 Task: Open Card Project Stakeholder Management in Board Branding Strategy to Workspace Human Resources Information Systems and add a team member Softage.1@softage.net, a label Red, a checklist Demand Planning, an attachment from your onedrive, a color Red and finally, add a card description 'Create and send out employee satisfaction survey on performance feedback and recognition' and a comment 'This task presents an opportunity to showcase our problem-solving and critical thinking skills, finding solutions to complex challenges.'. Add a start date 'Jan 01, 1900' with a due date 'Jan 08, 1900'
Action: Mouse moved to (336, 189)
Screenshot: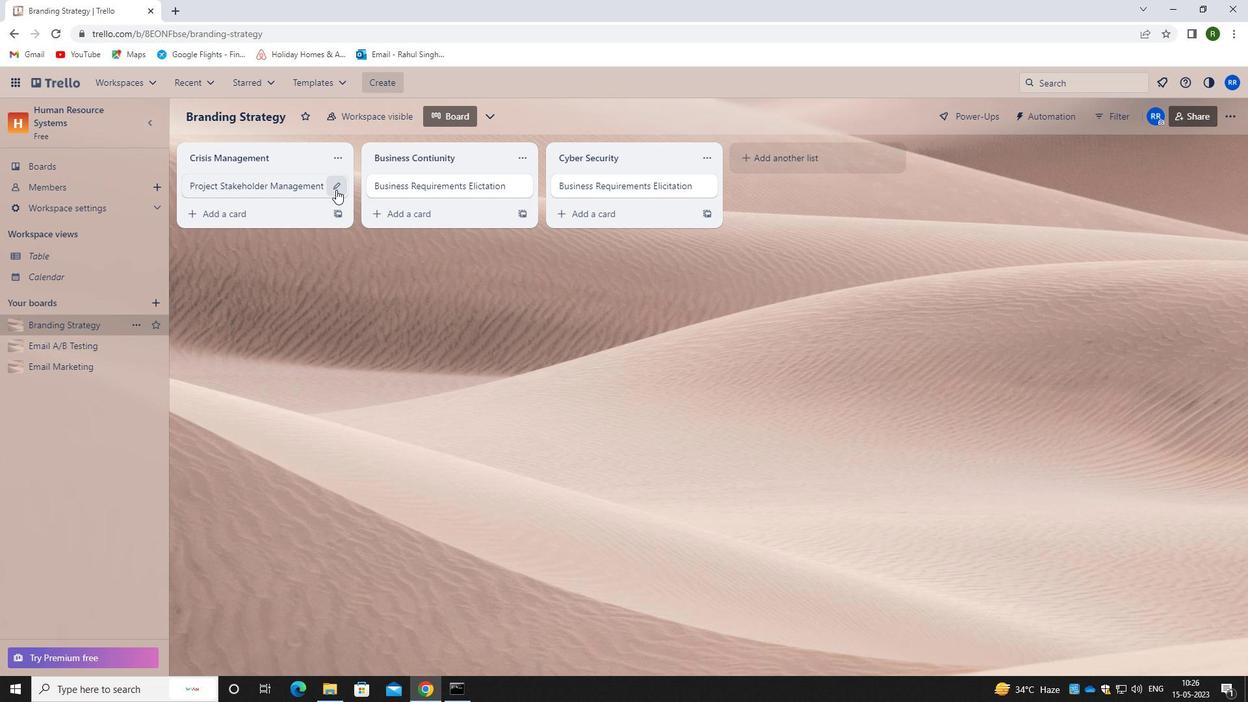 
Action: Mouse pressed left at (336, 189)
Screenshot: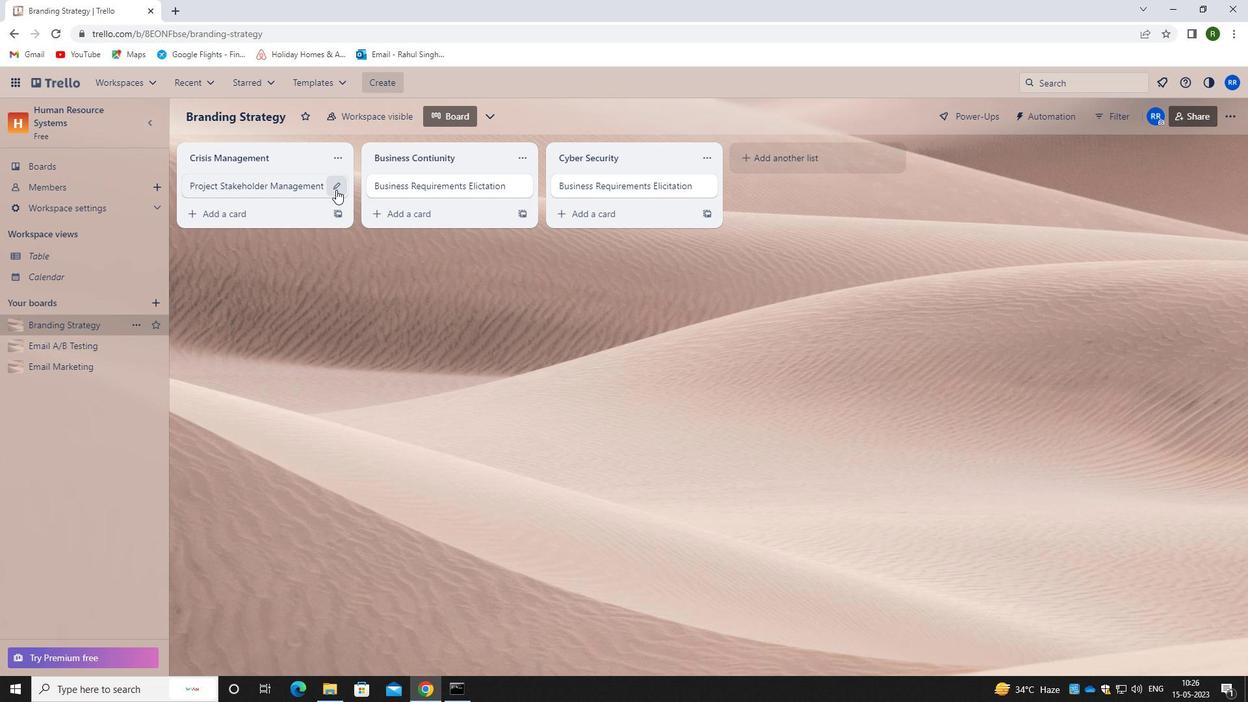 
Action: Mouse moved to (396, 186)
Screenshot: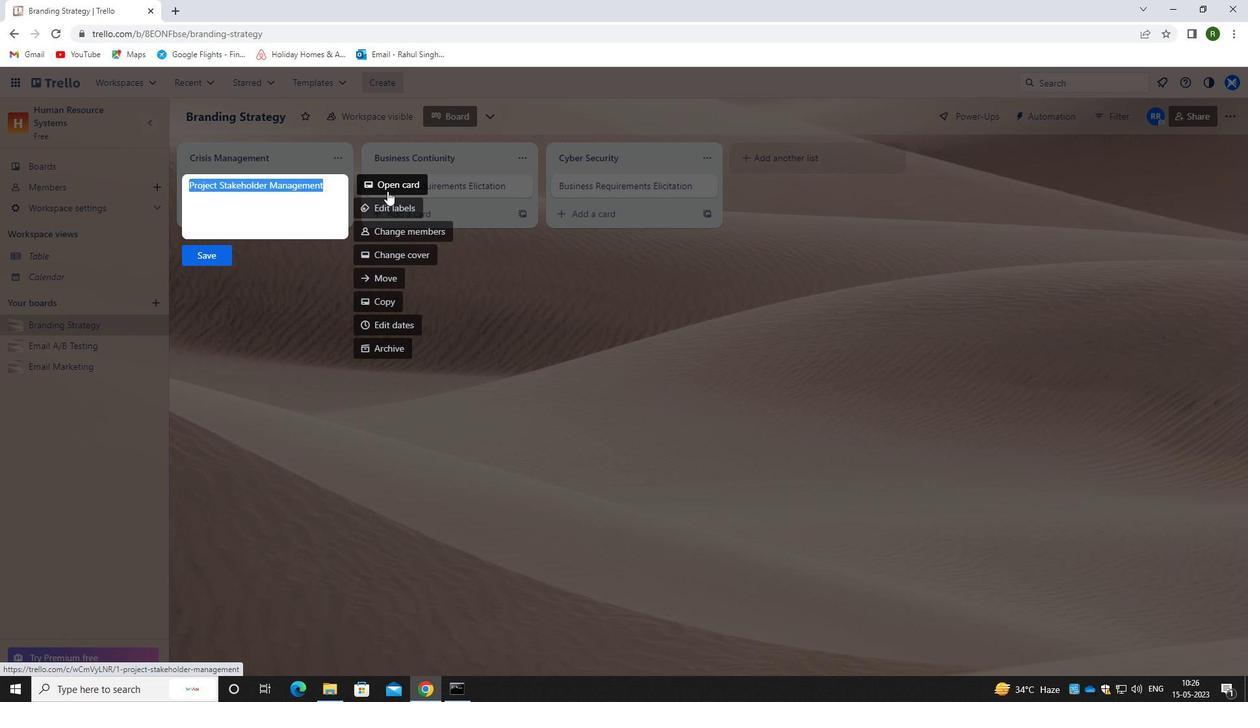 
Action: Mouse pressed left at (396, 186)
Screenshot: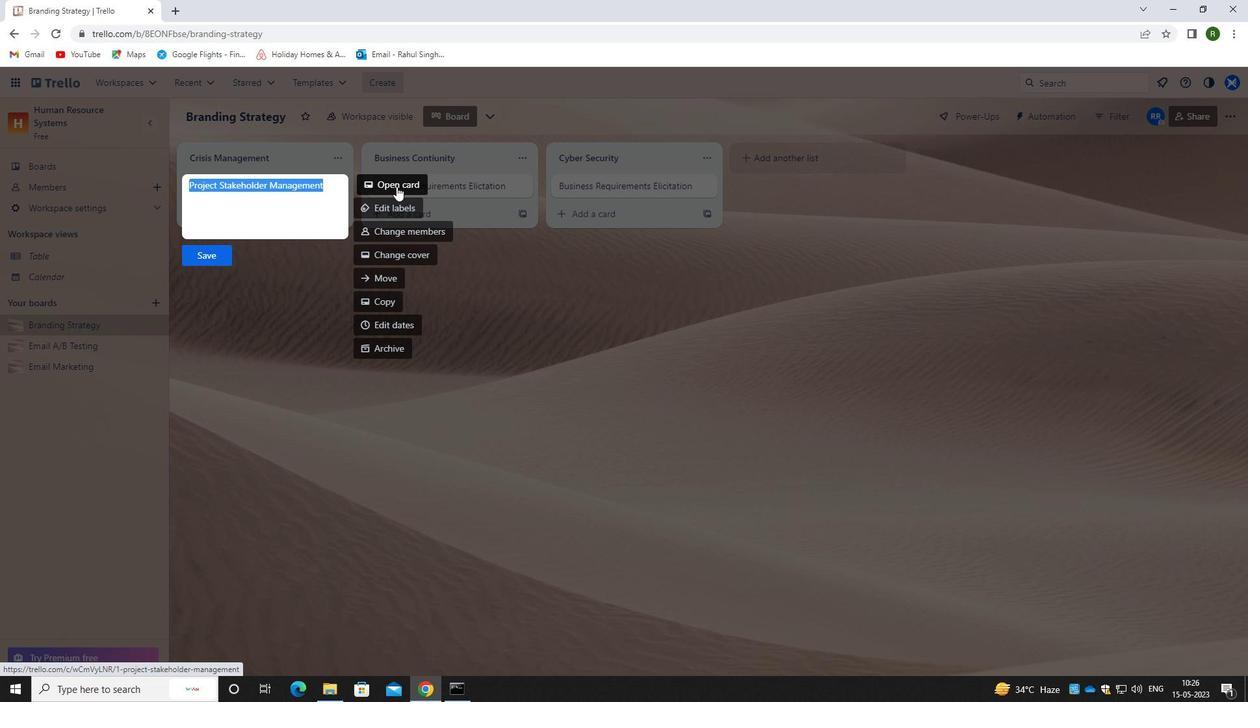 
Action: Mouse moved to (795, 180)
Screenshot: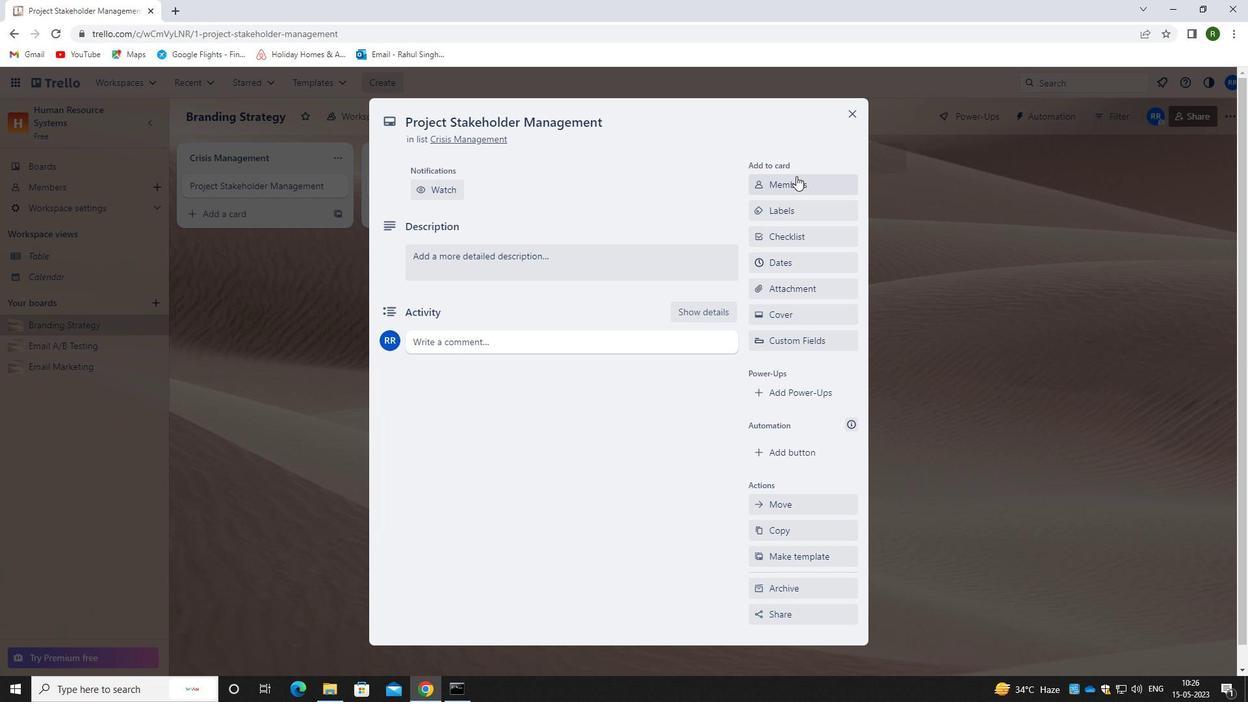 
Action: Mouse pressed left at (795, 180)
Screenshot: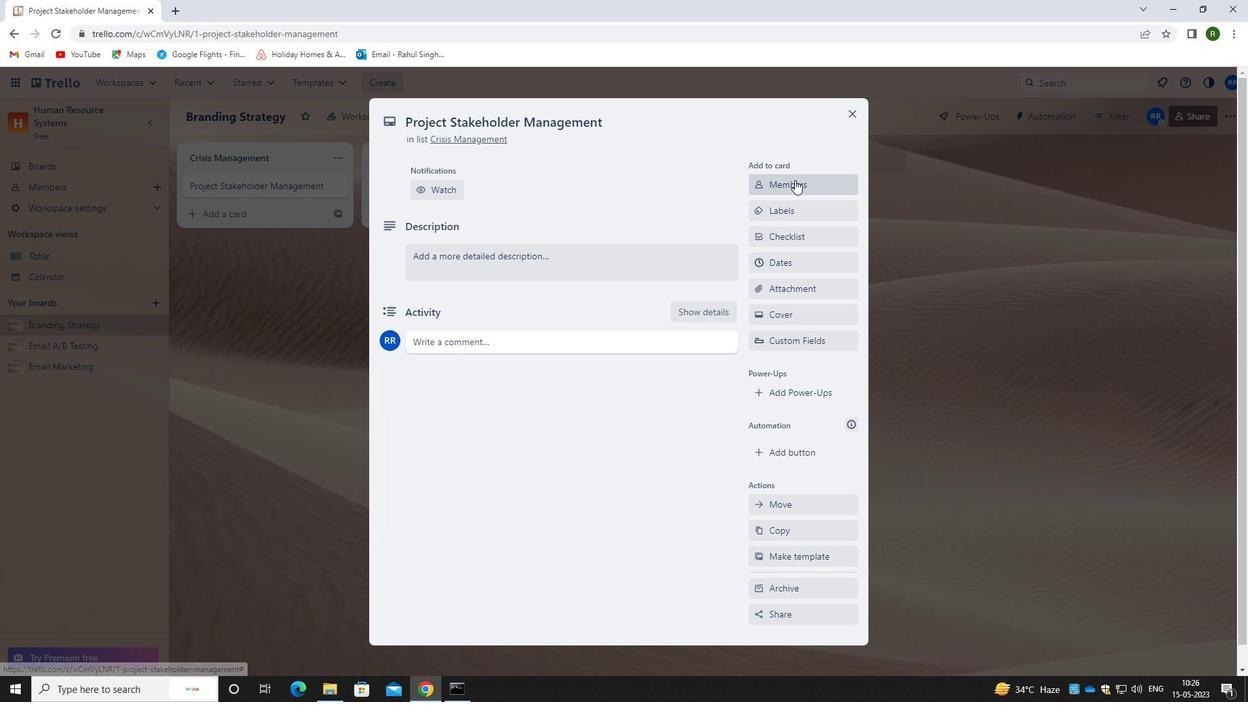 
Action: Mouse moved to (789, 237)
Screenshot: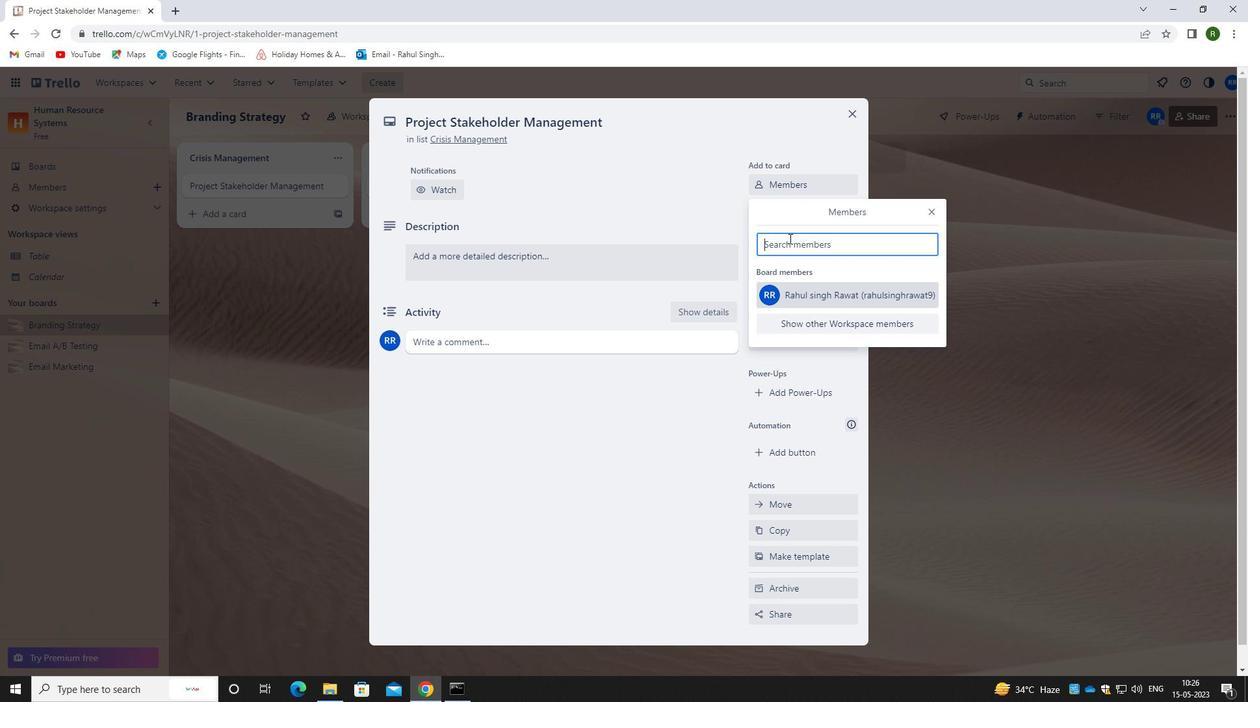 
Action: Key pressed <Key.caps_lock>s<Key.caps_lock>oftaage.1<Key.shift>@SOFTAGE.NET
Screenshot: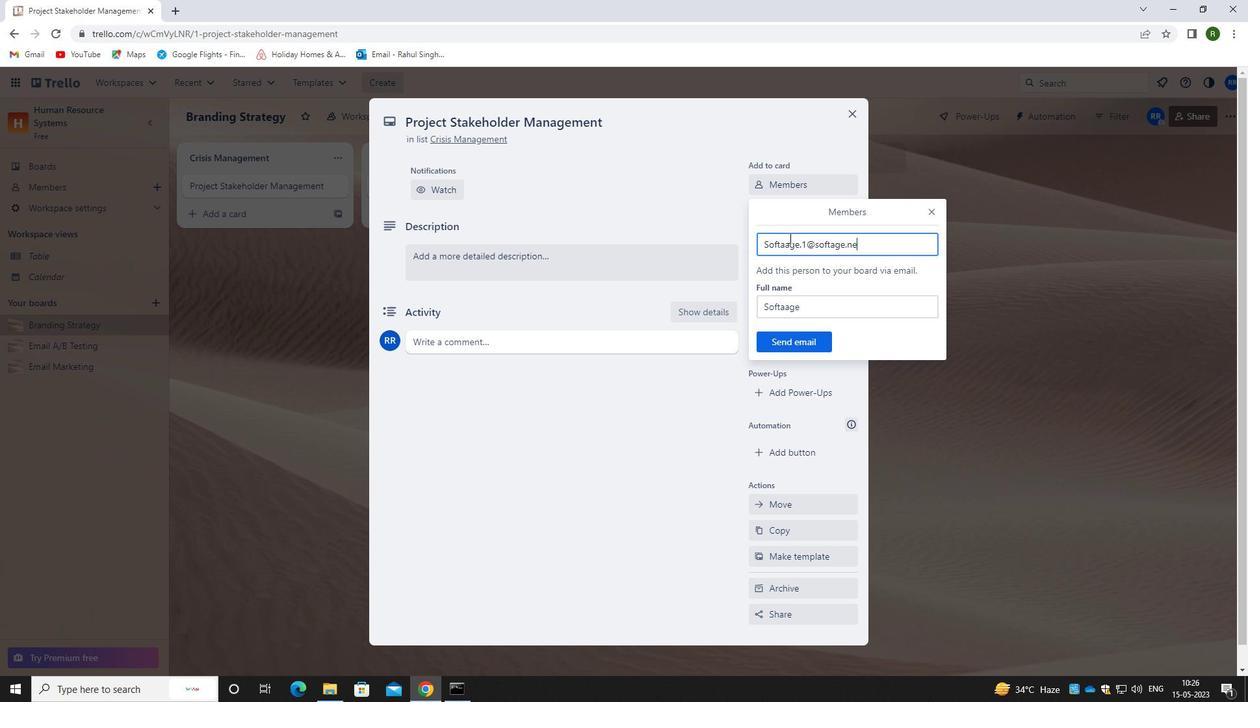 
Action: Mouse moved to (791, 345)
Screenshot: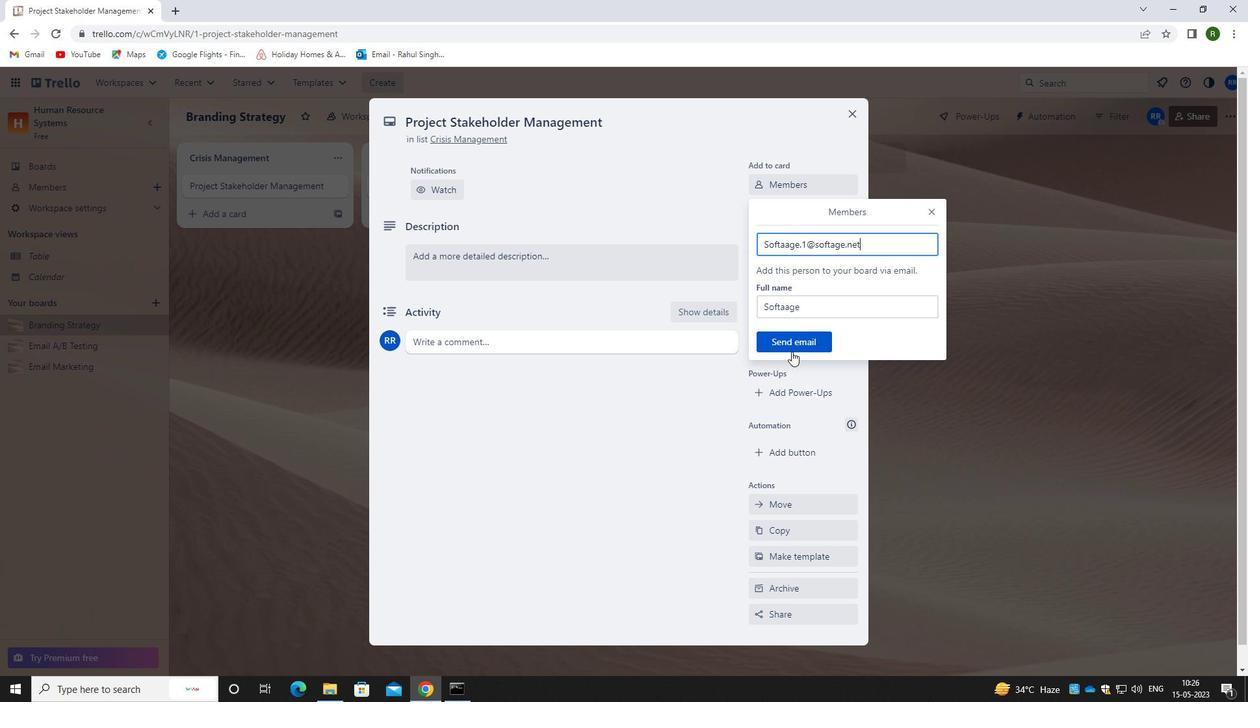 
Action: Mouse pressed left at (791, 345)
Screenshot: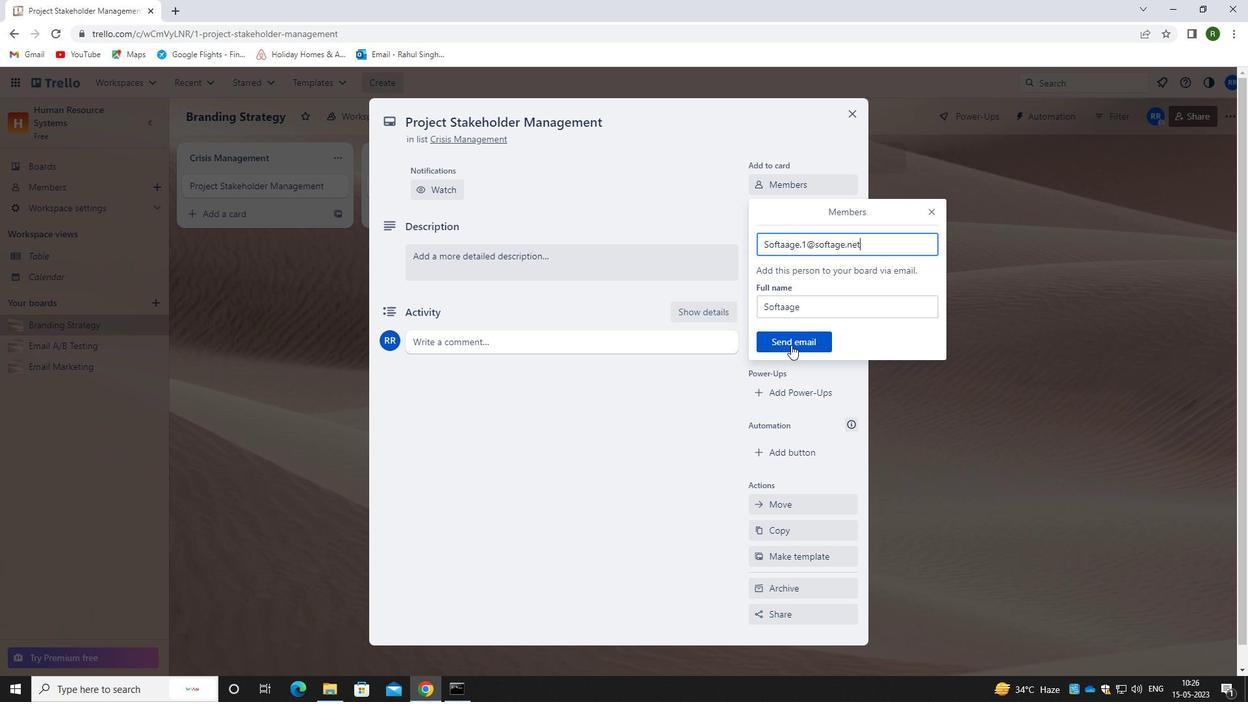 
Action: Mouse moved to (808, 251)
Screenshot: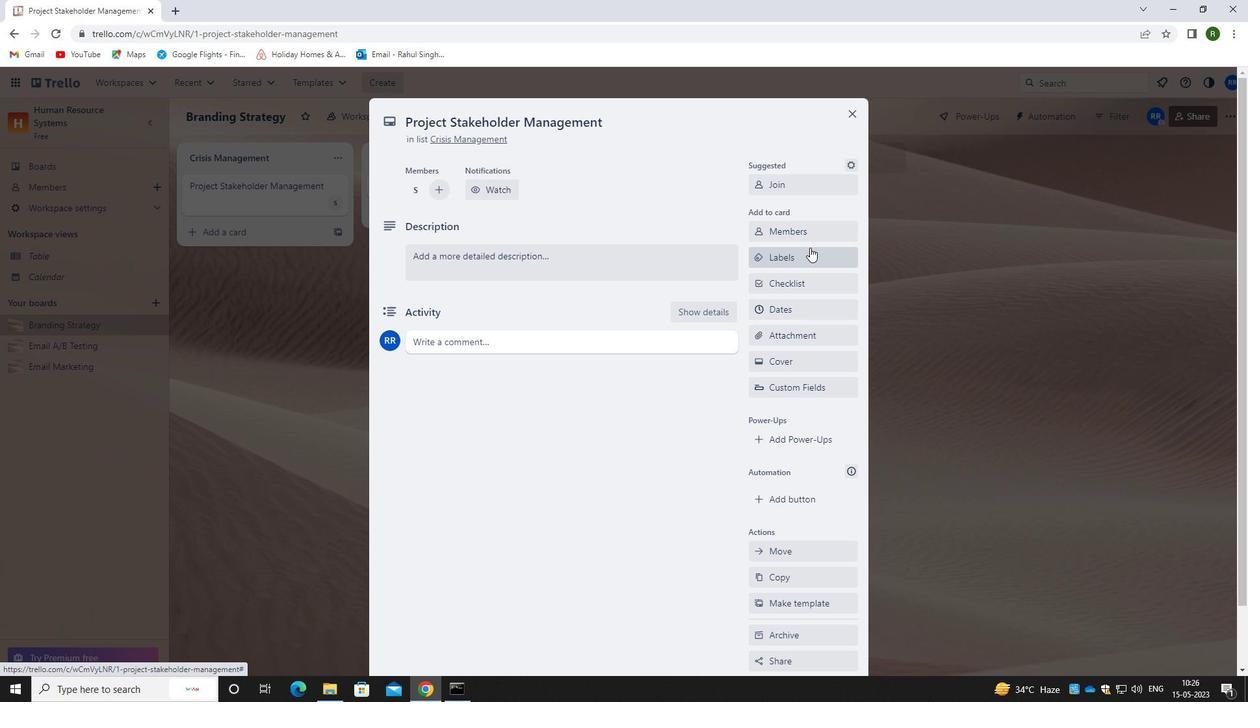 
Action: Mouse pressed left at (808, 251)
Screenshot: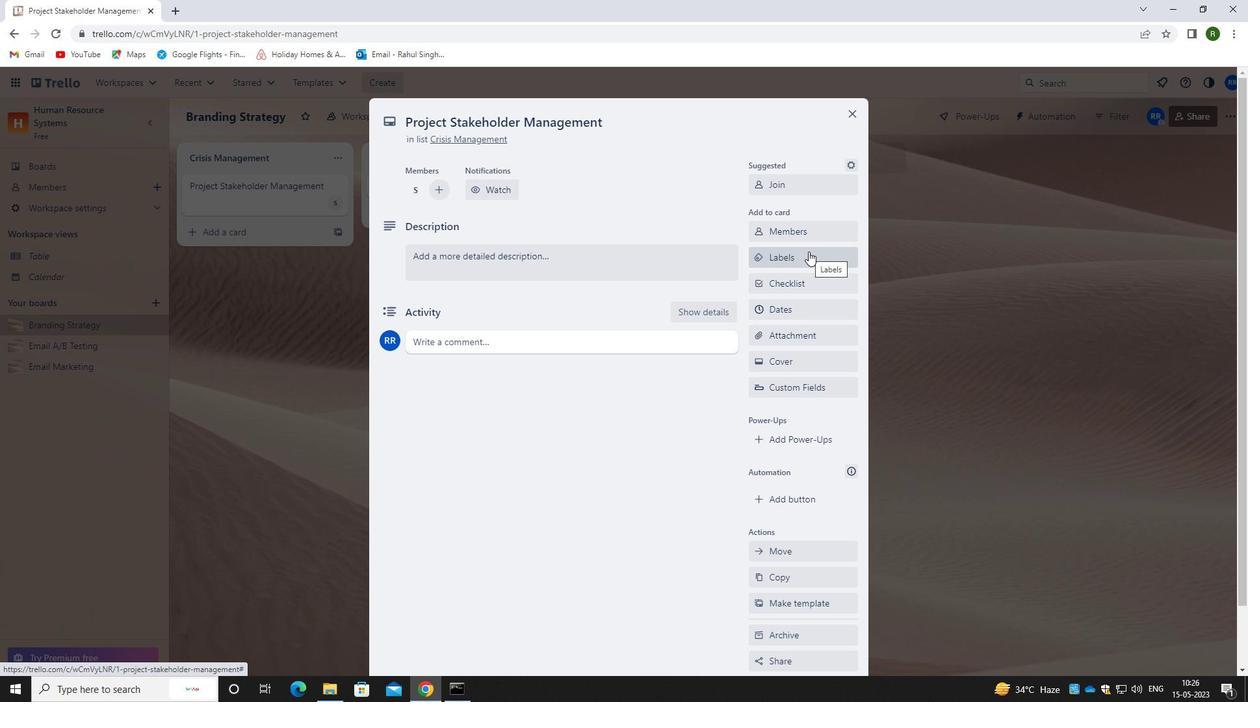 
Action: Mouse moved to (807, 339)
Screenshot: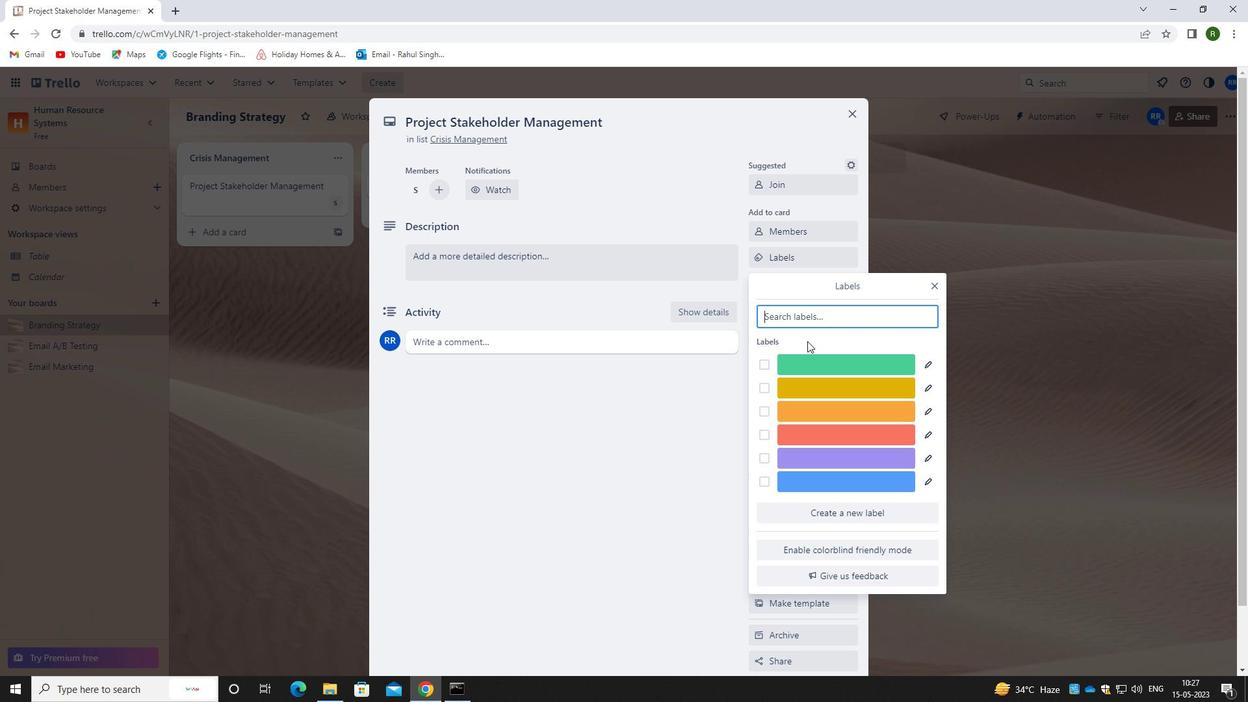 
Action: Key pressed RED
Screenshot: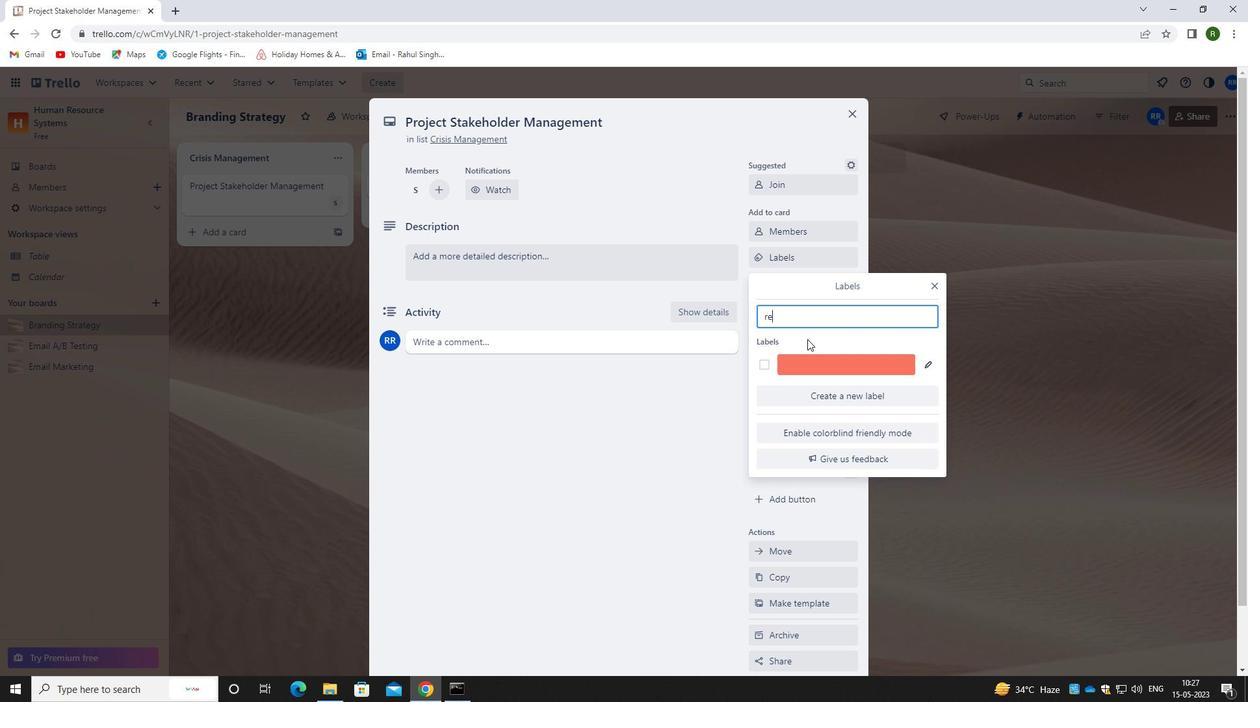 
Action: Mouse moved to (765, 363)
Screenshot: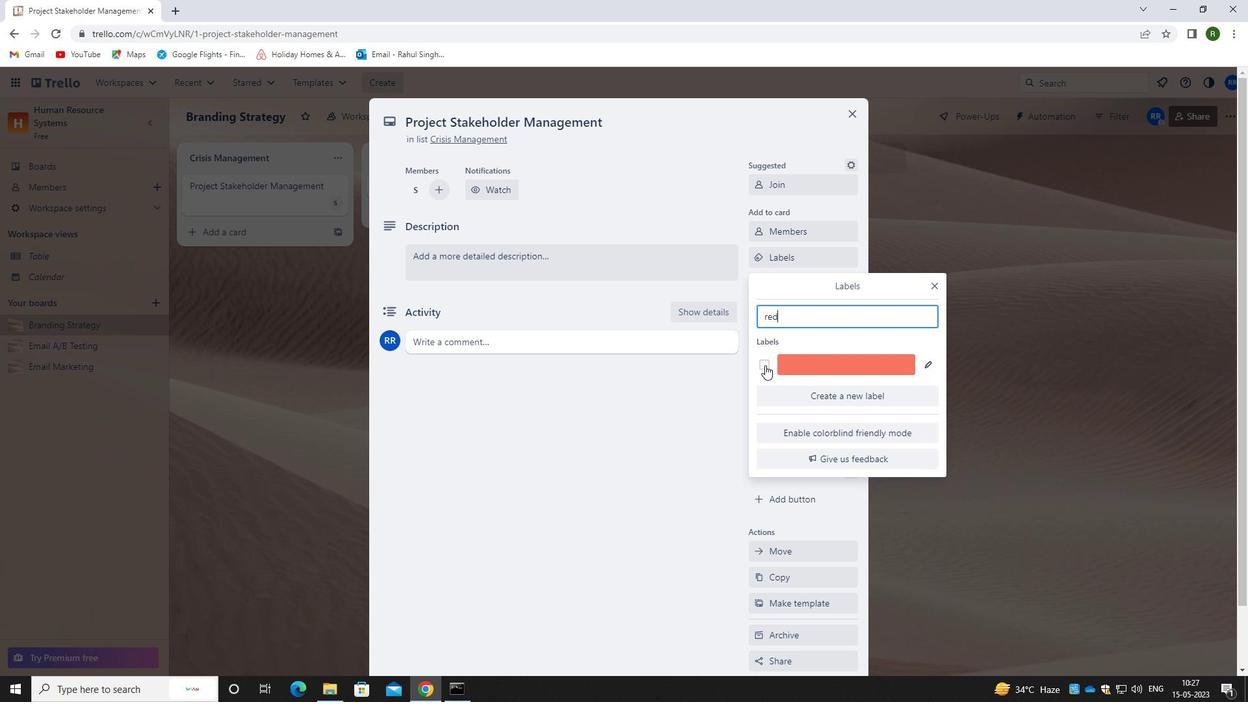 
Action: Mouse pressed left at (765, 363)
Screenshot: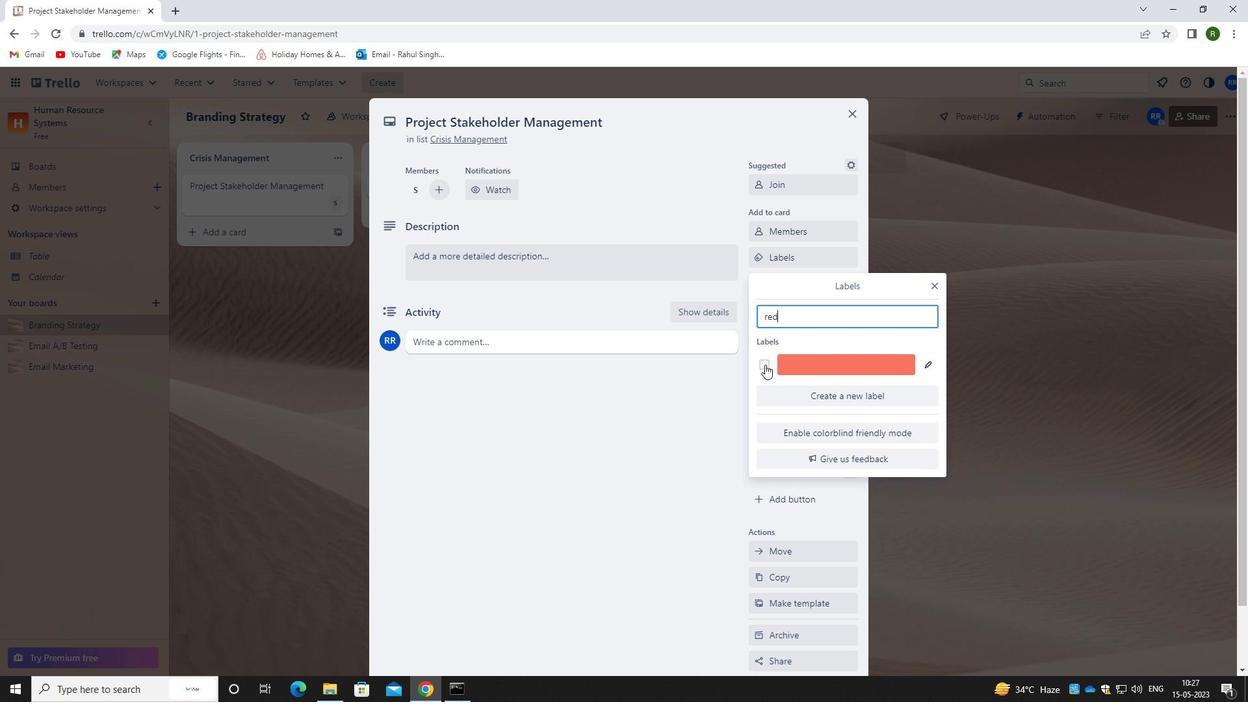 
Action: Mouse moved to (624, 446)
Screenshot: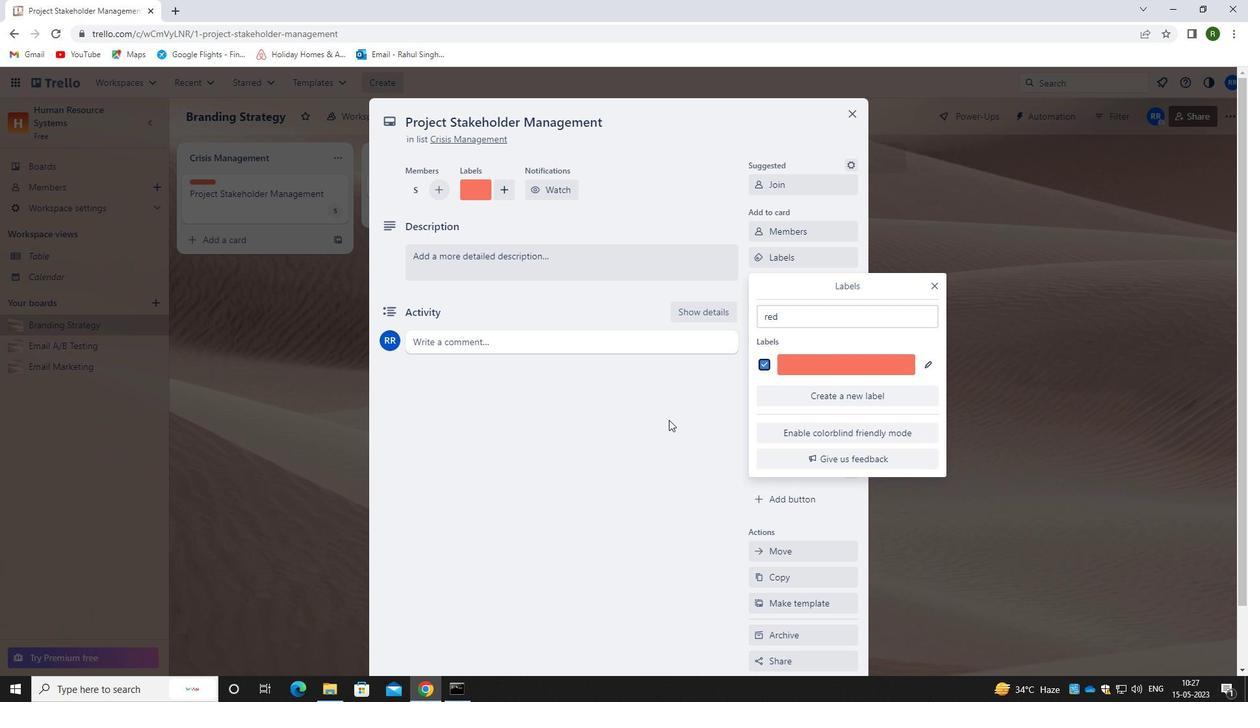 
Action: Mouse pressed left at (624, 446)
Screenshot: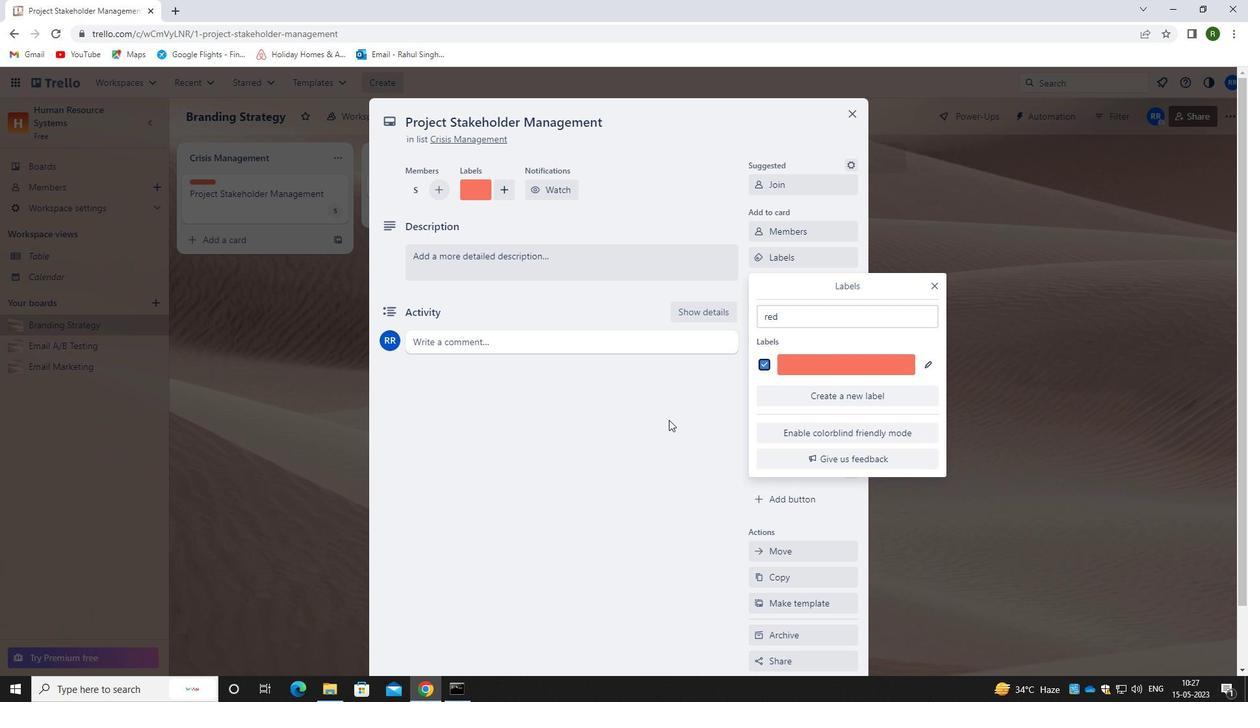 
Action: Mouse moved to (804, 284)
Screenshot: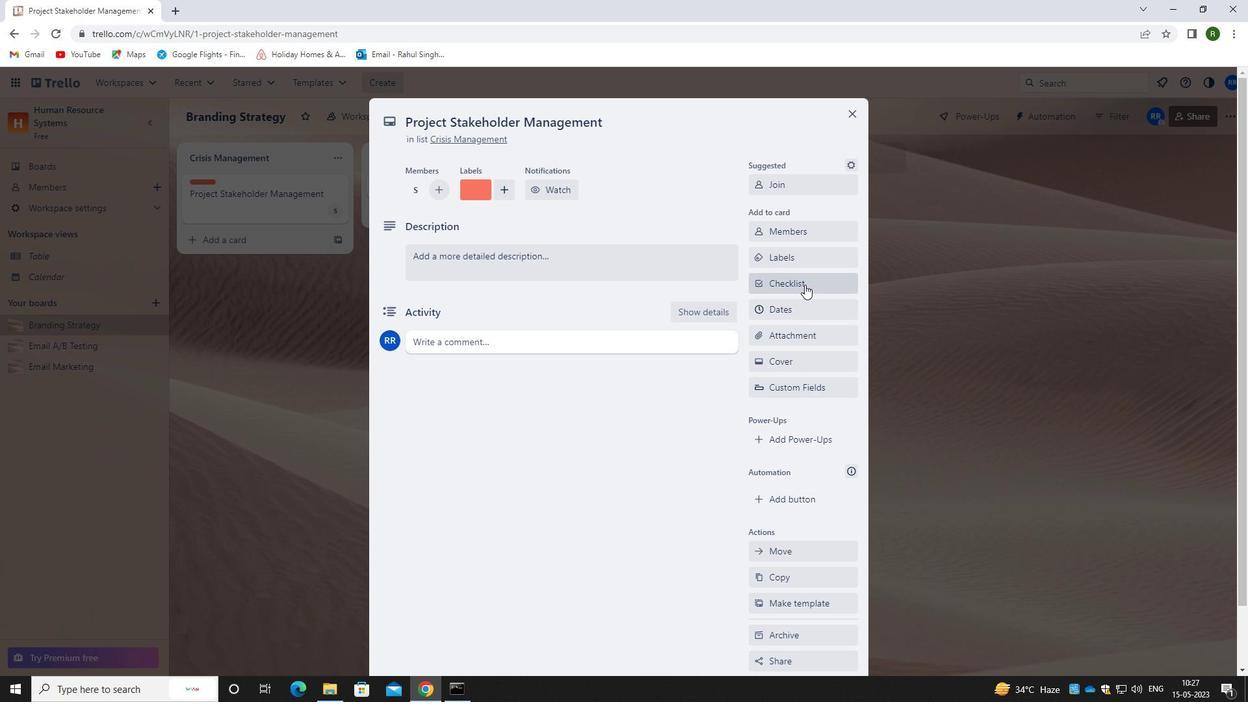 
Action: Mouse pressed left at (804, 284)
Screenshot: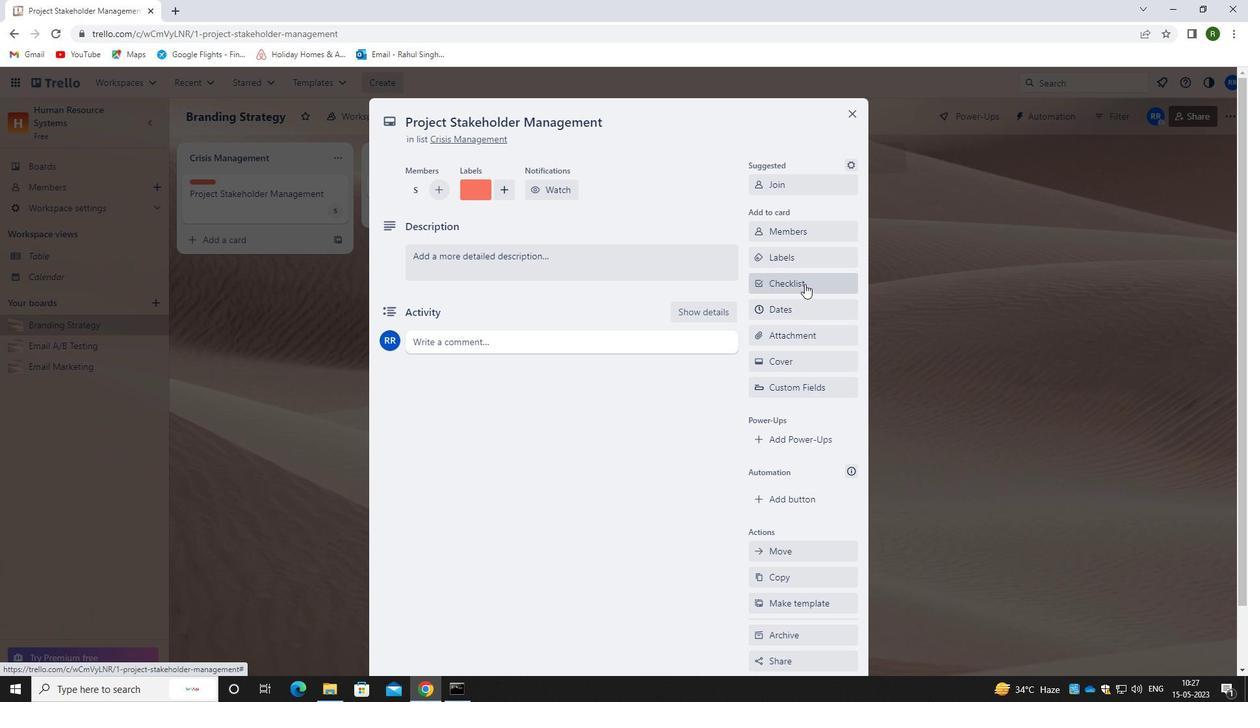 
Action: Mouse moved to (836, 357)
Screenshot: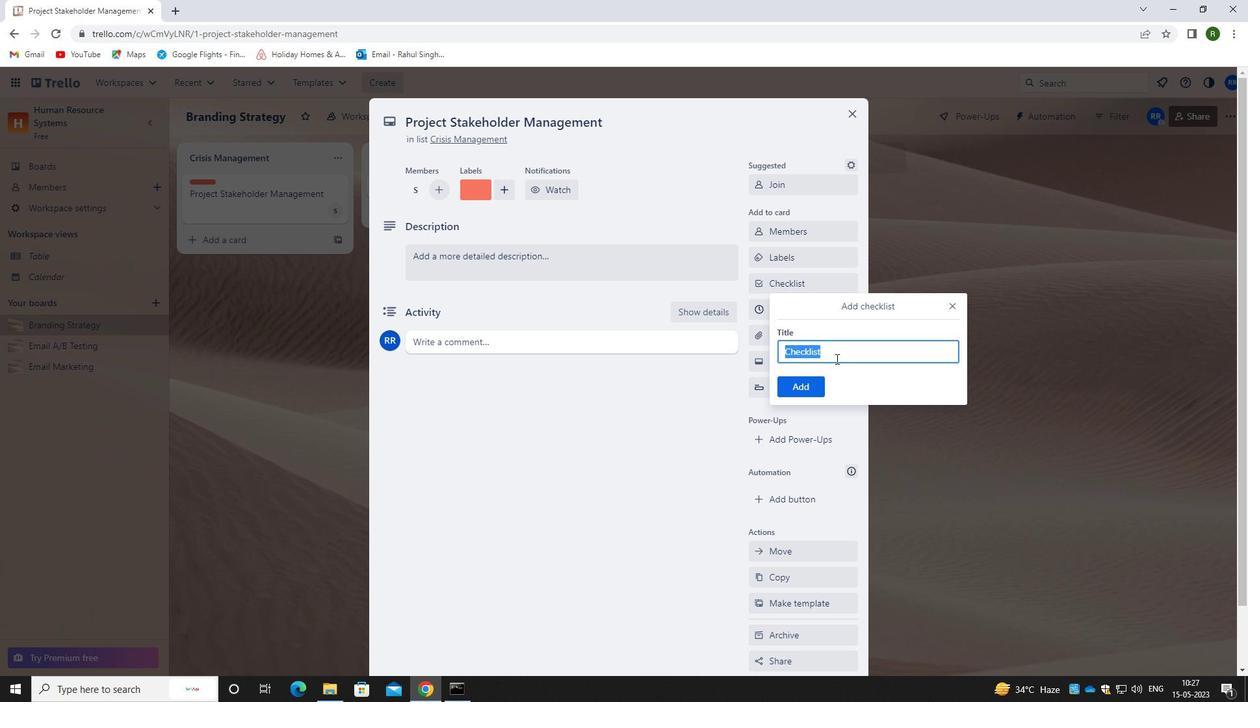 
Action: Key pressed <Key.shift>DEMAND<Key.space><Key.shift>PLANNINF
Screenshot: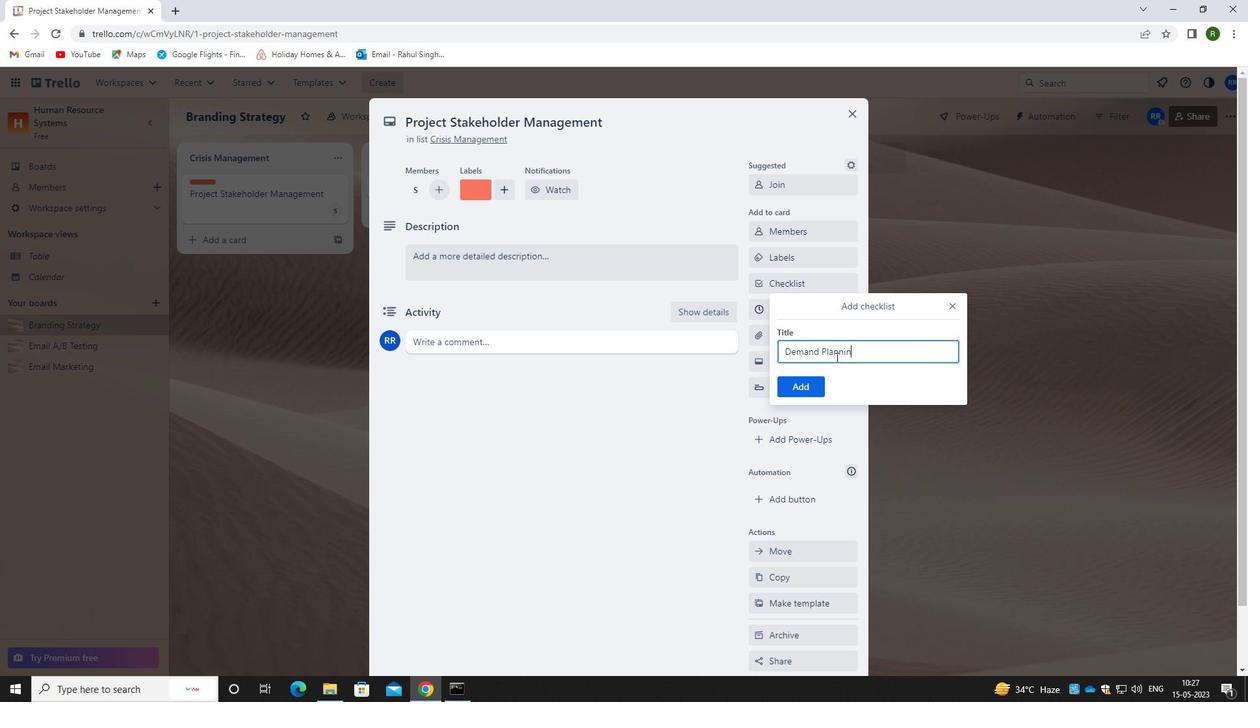 
Action: Mouse moved to (836, 354)
Screenshot: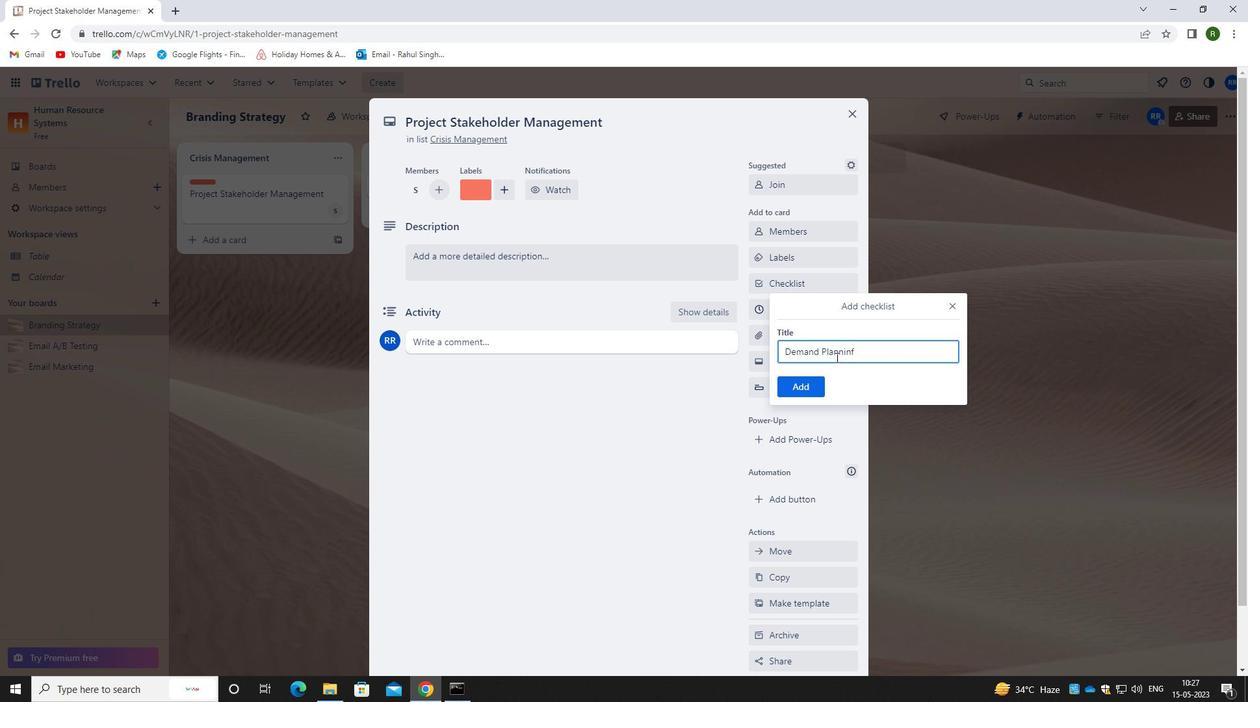 
Action: Key pressed <Key.backspace>
Screenshot: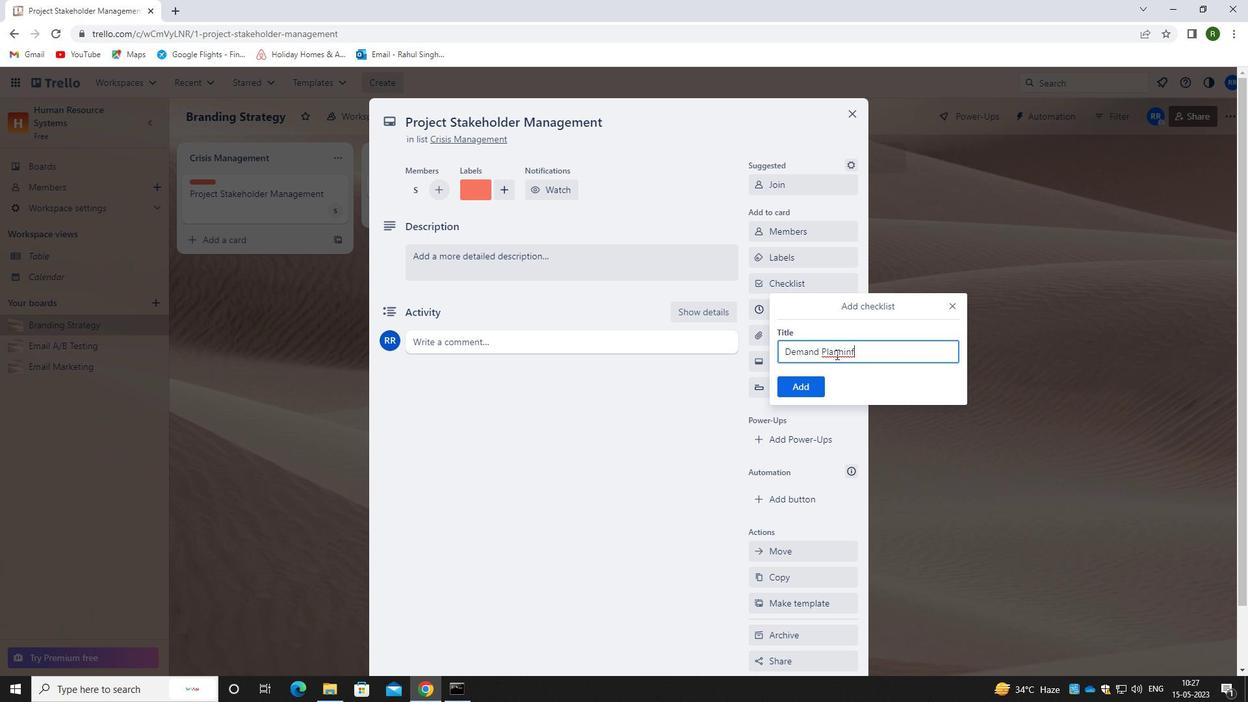 
Action: Mouse moved to (836, 353)
Screenshot: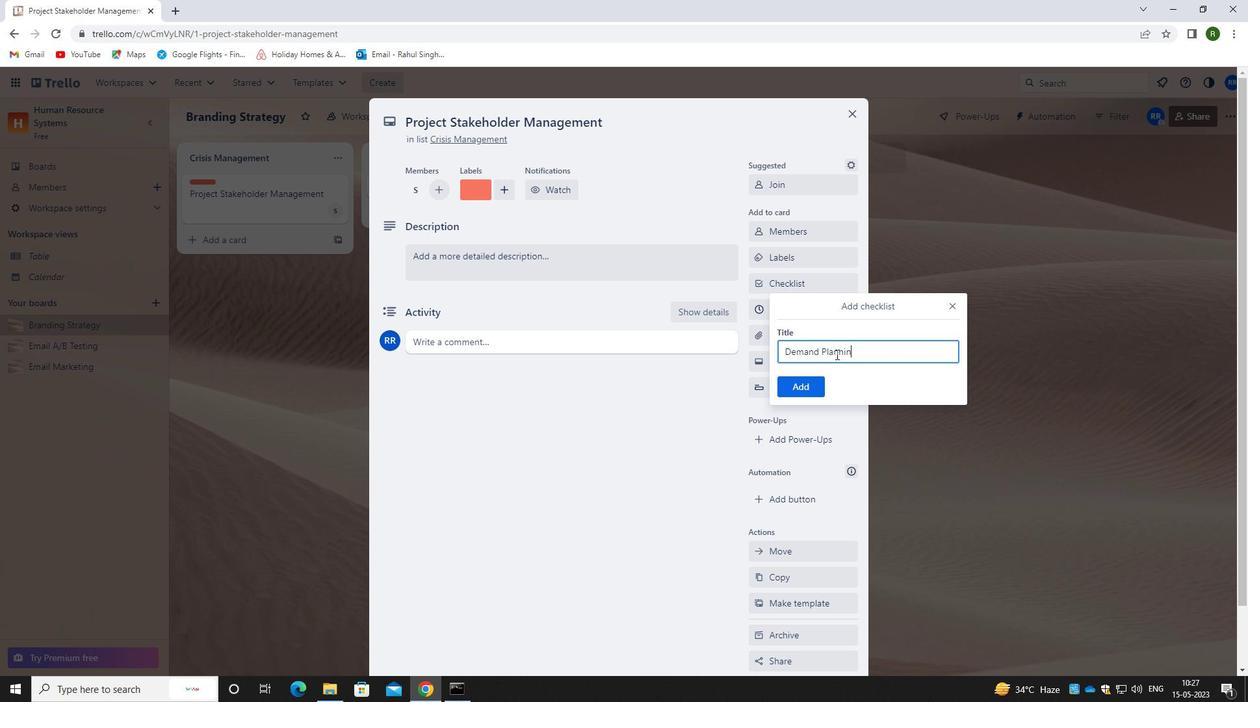 
Action: Key pressed G
Screenshot: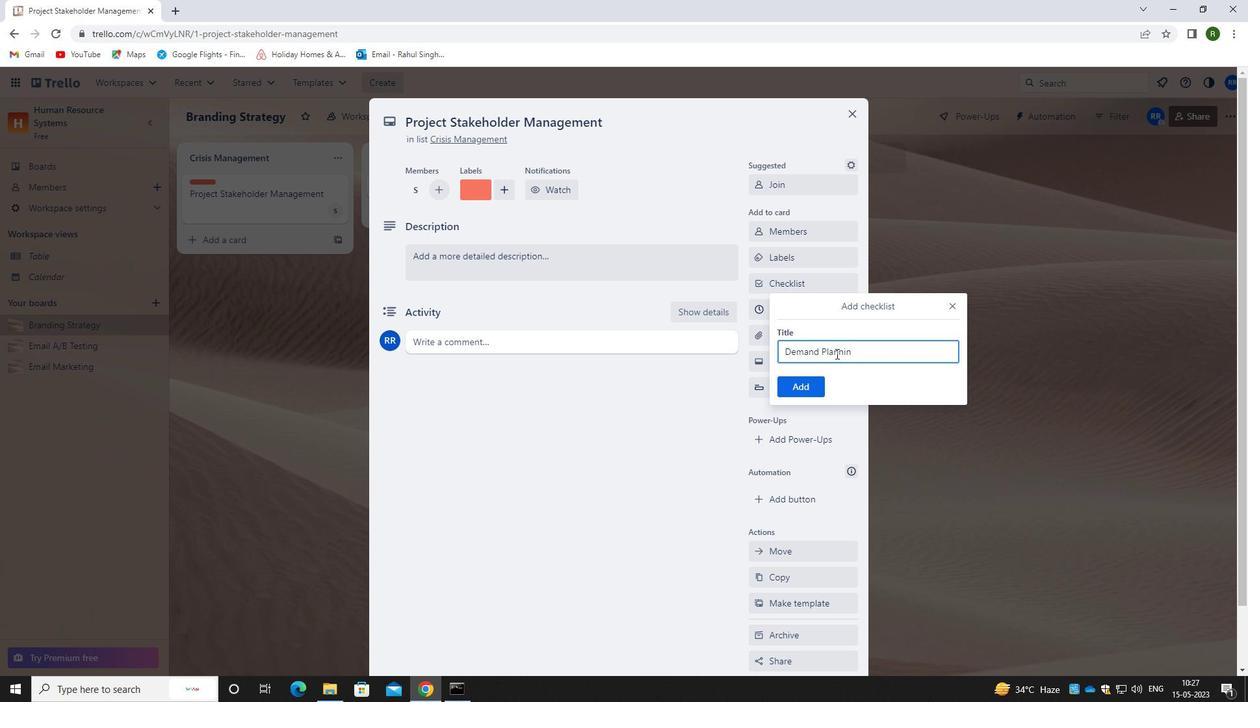 
Action: Mouse moved to (808, 388)
Screenshot: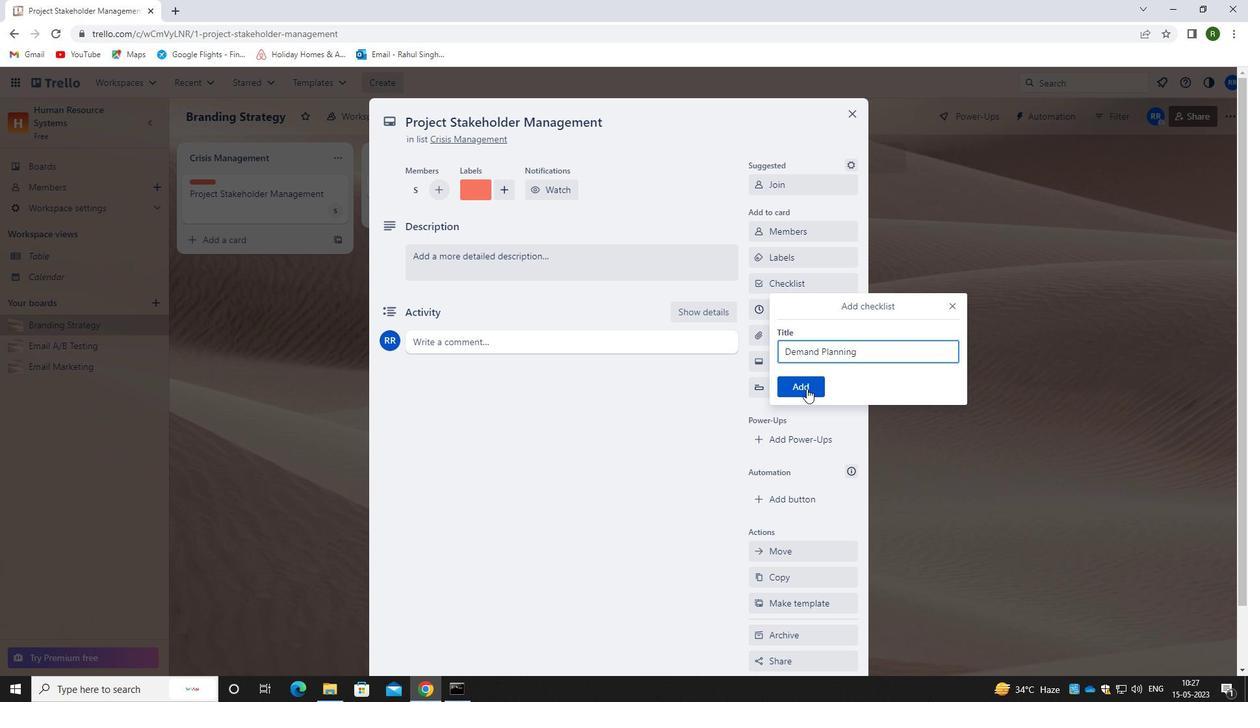 
Action: Mouse pressed left at (808, 388)
Screenshot: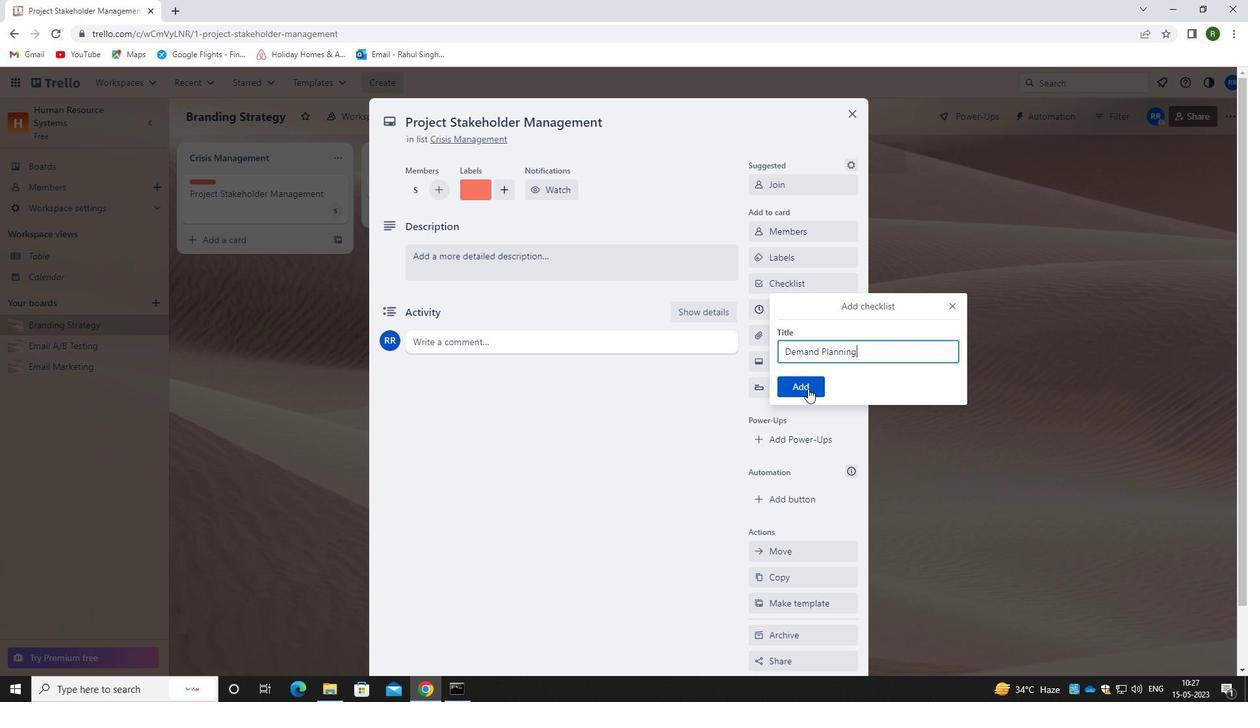 
Action: Mouse moved to (799, 334)
Screenshot: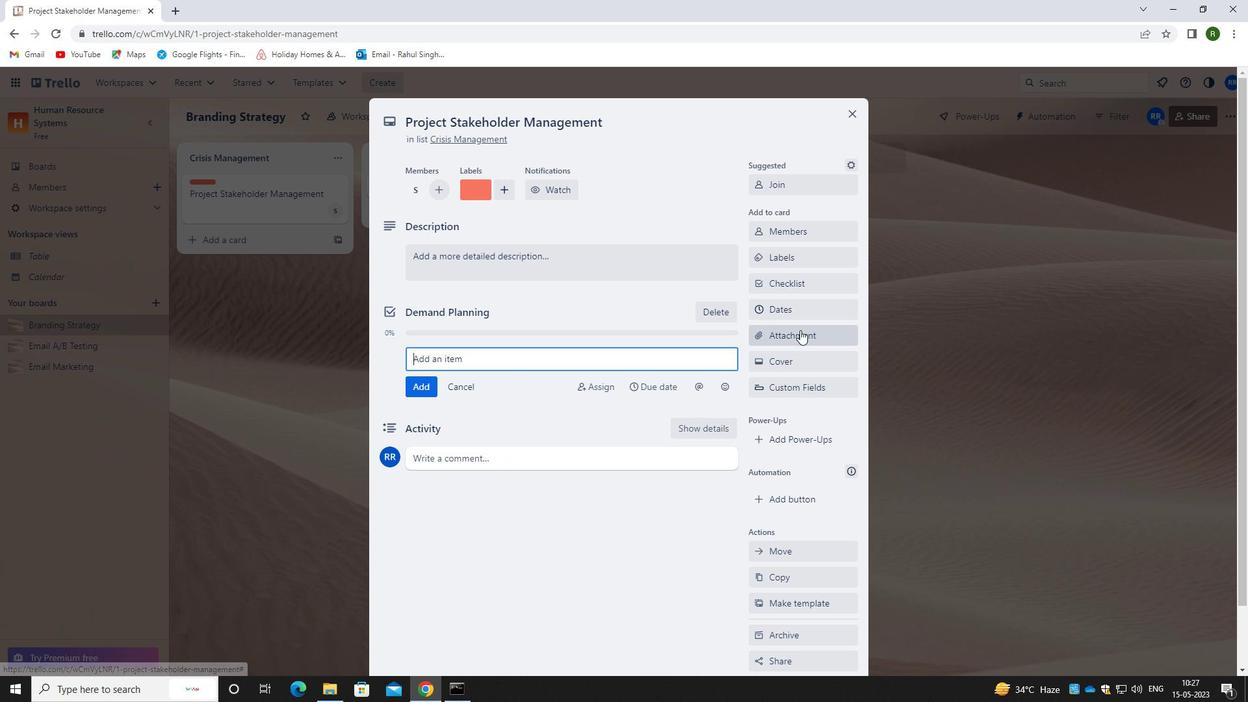 
Action: Mouse pressed left at (799, 334)
Screenshot: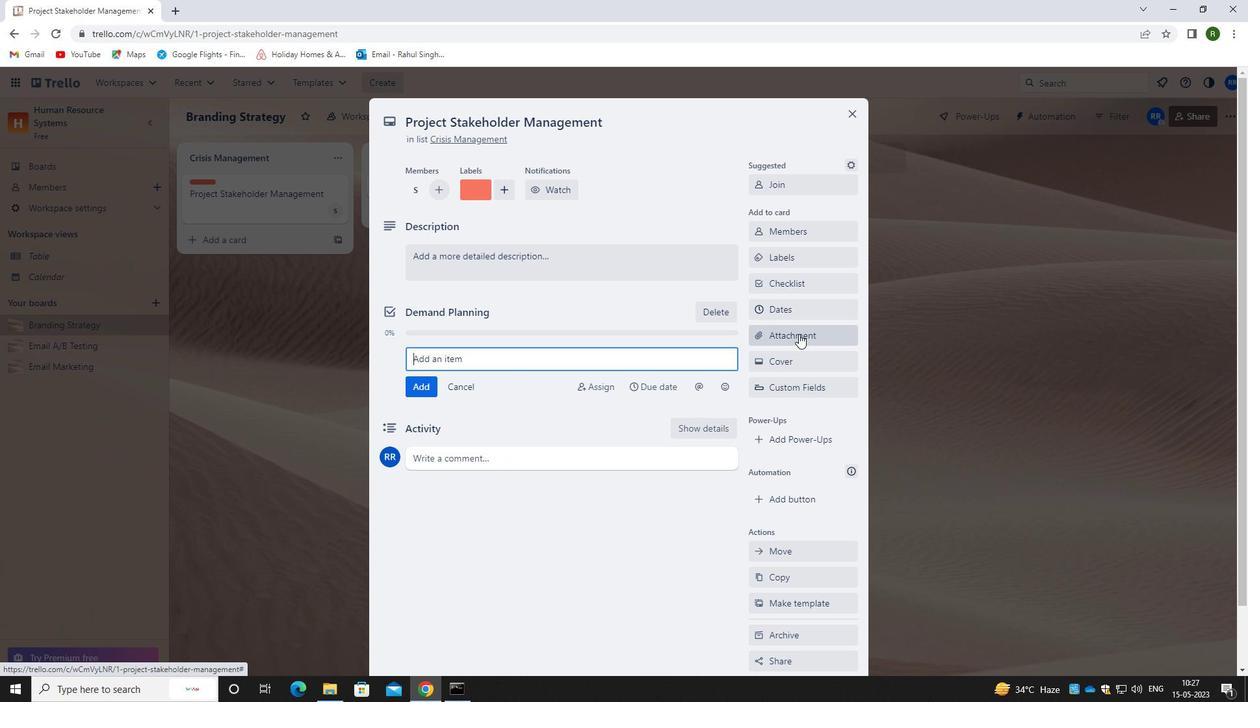 
Action: Mouse moved to (802, 492)
Screenshot: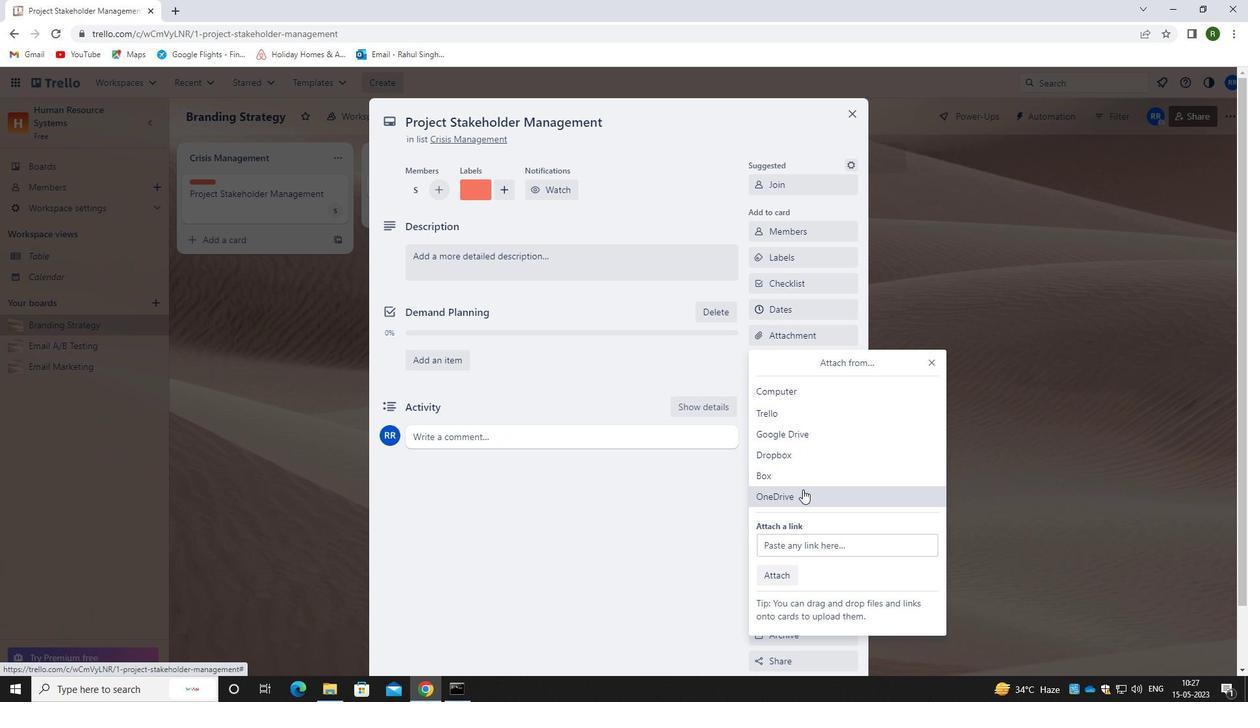 
Action: Mouse pressed left at (802, 492)
Screenshot: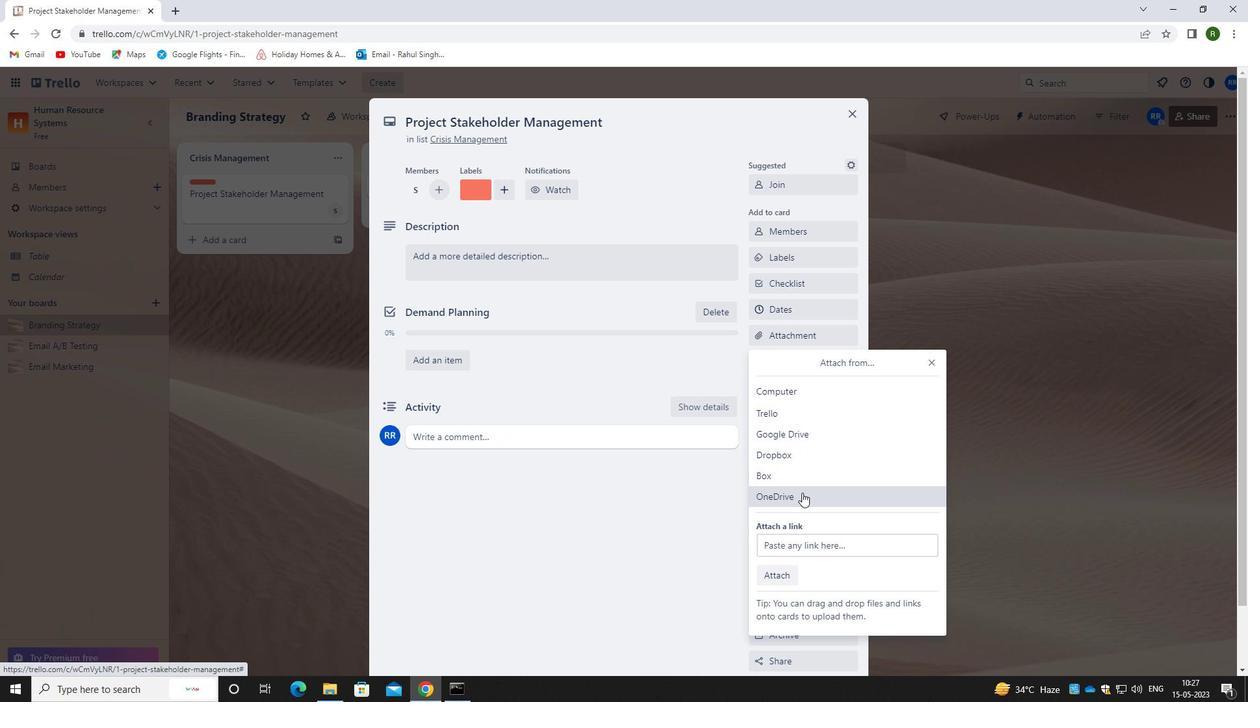 
Action: Mouse moved to (397, 422)
Screenshot: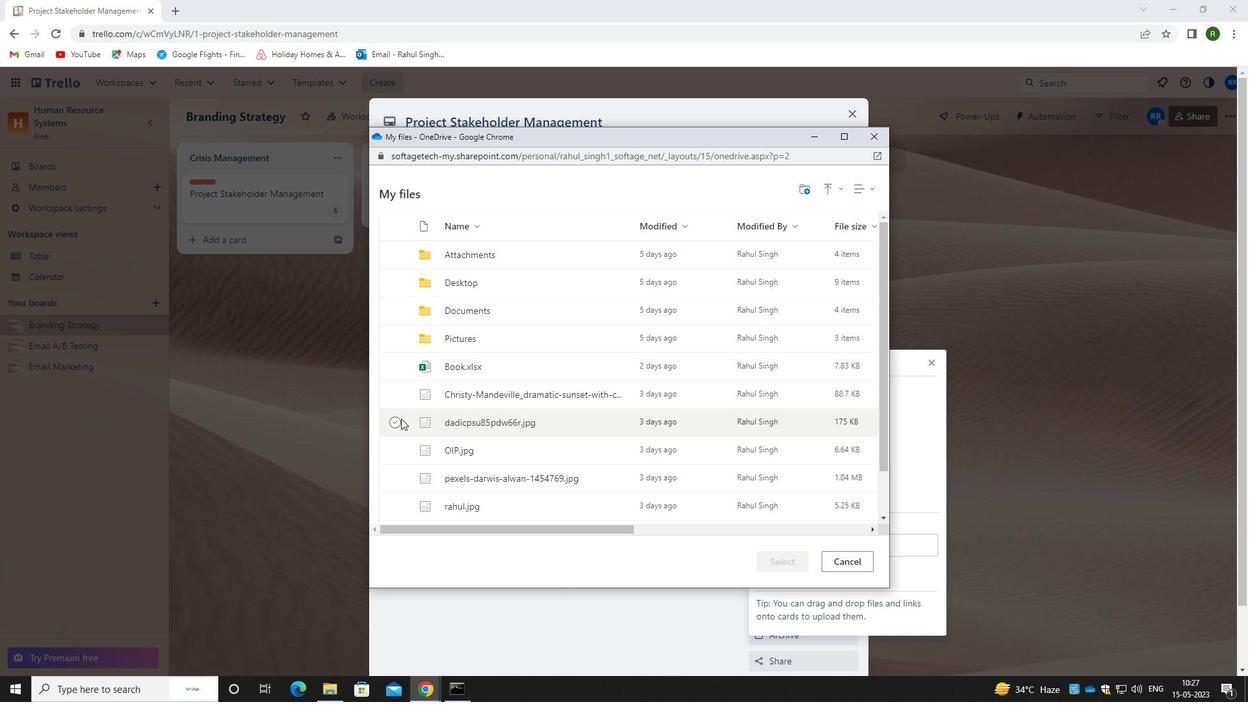 
Action: Mouse pressed left at (397, 422)
Screenshot: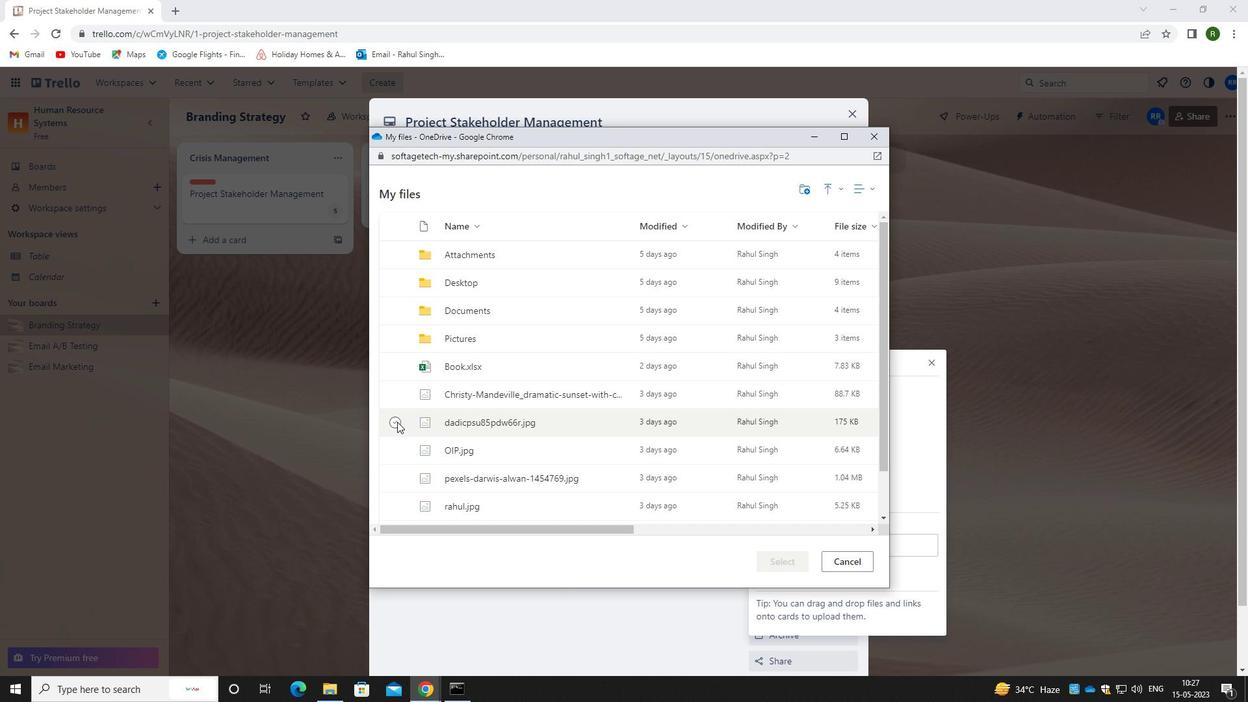 
Action: Mouse moved to (782, 566)
Screenshot: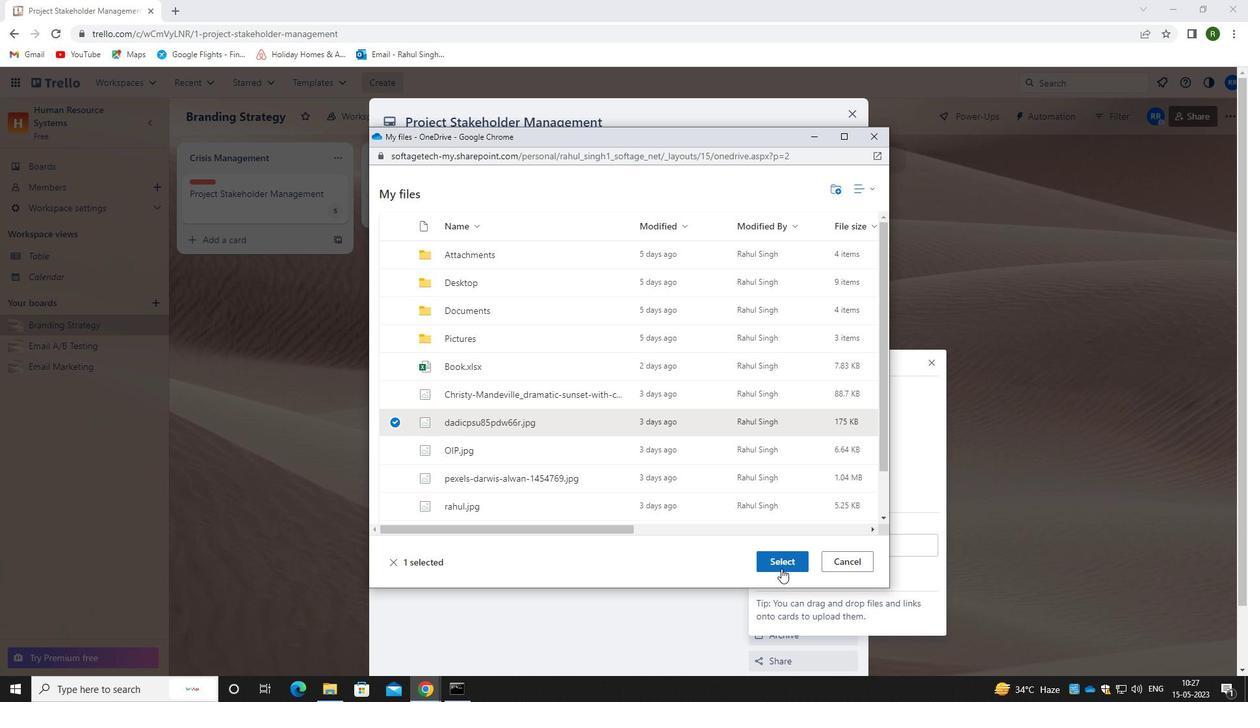 
Action: Mouse pressed left at (782, 566)
Screenshot: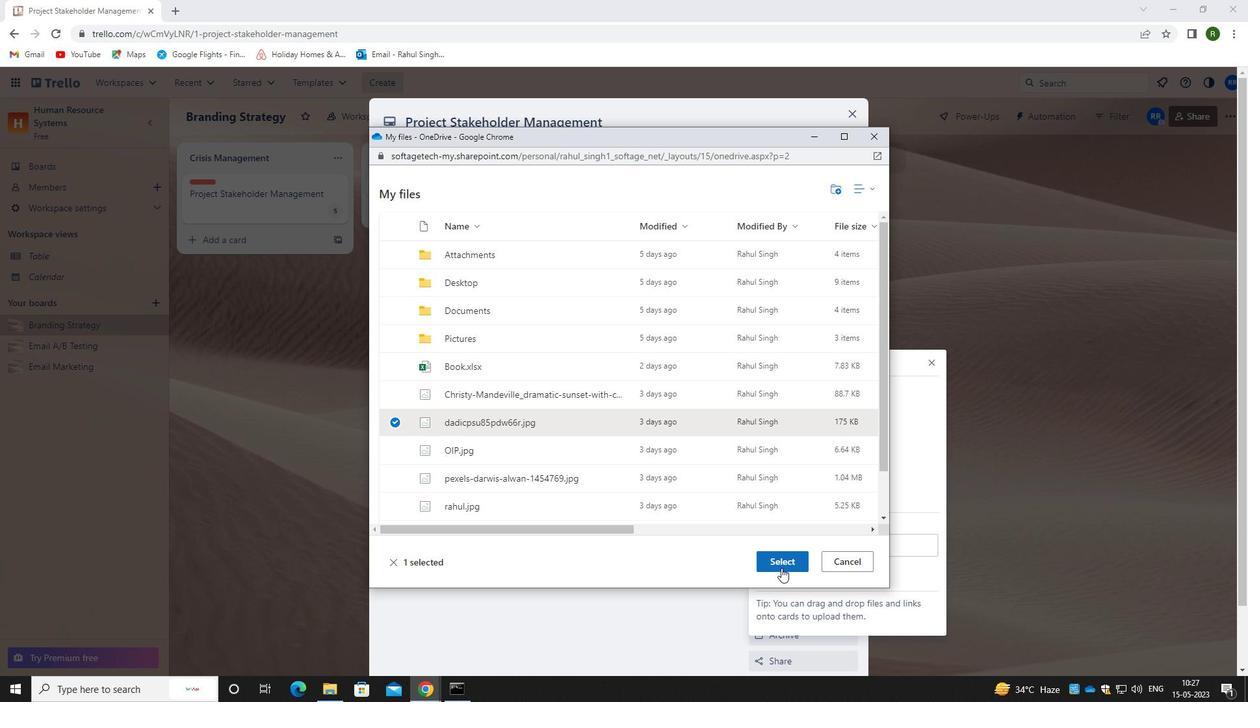
Action: Mouse moved to (486, 248)
Screenshot: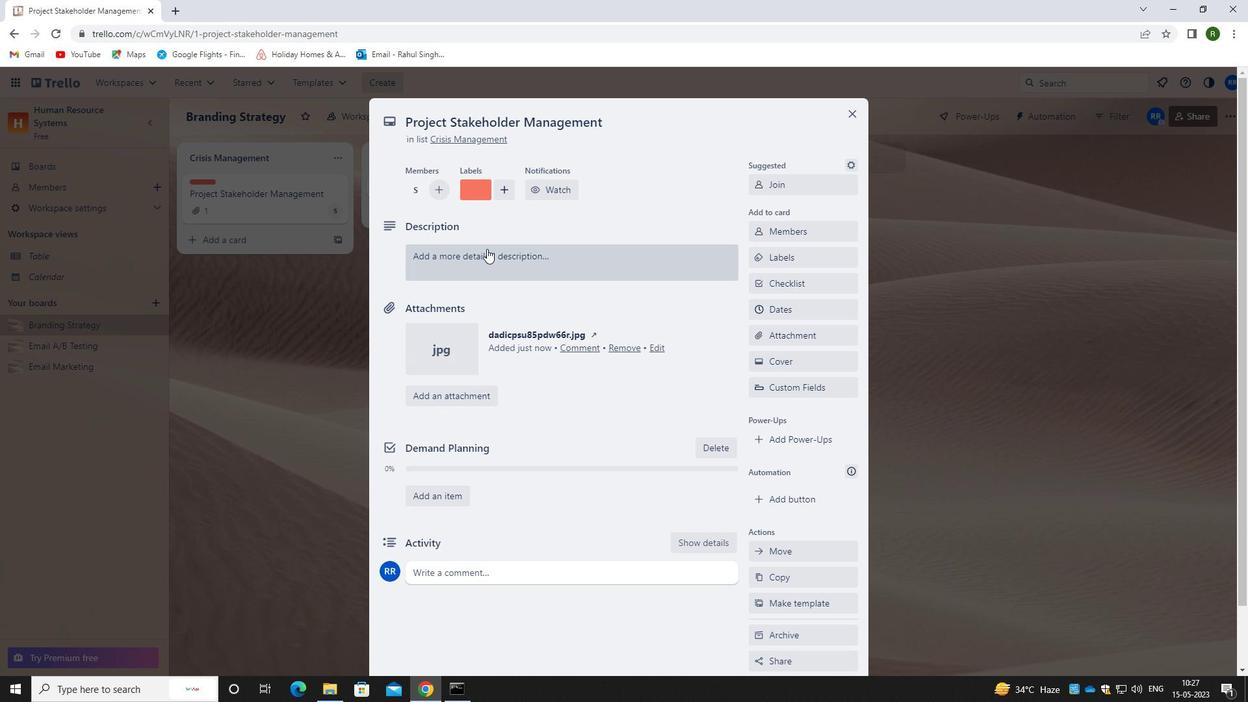 
Action: Mouse pressed left at (486, 248)
Screenshot: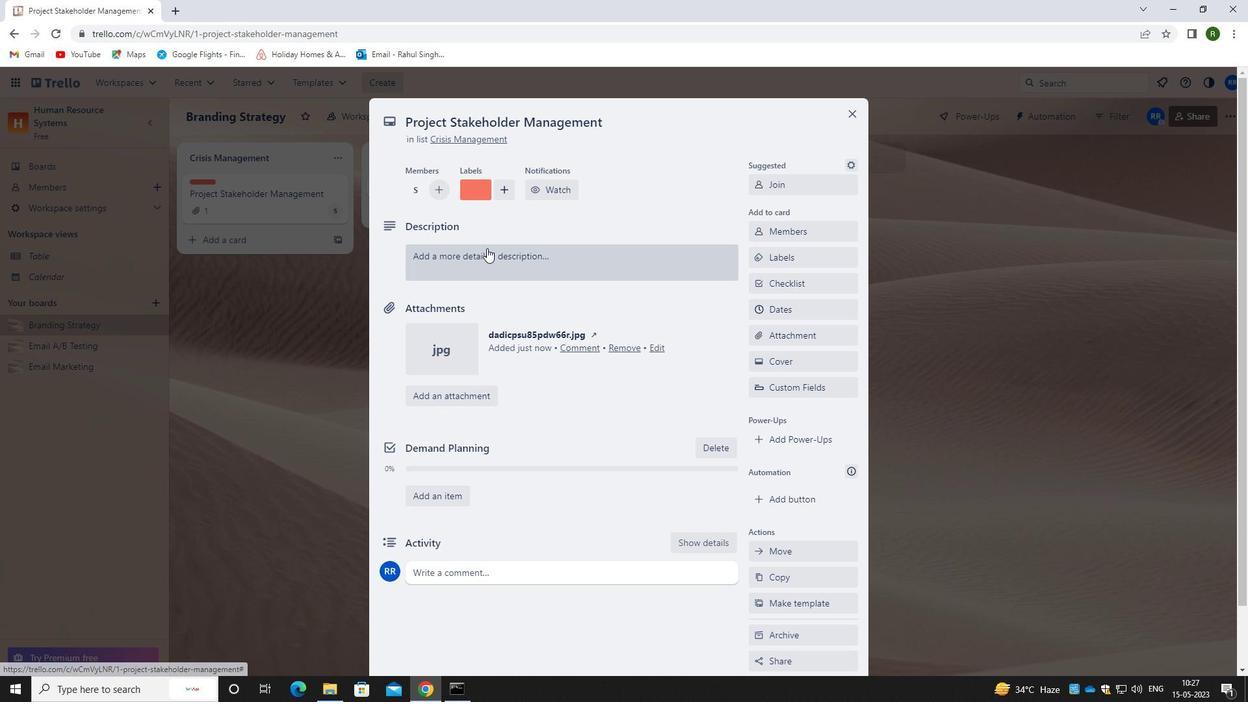 
Action: Mouse moved to (481, 314)
Screenshot: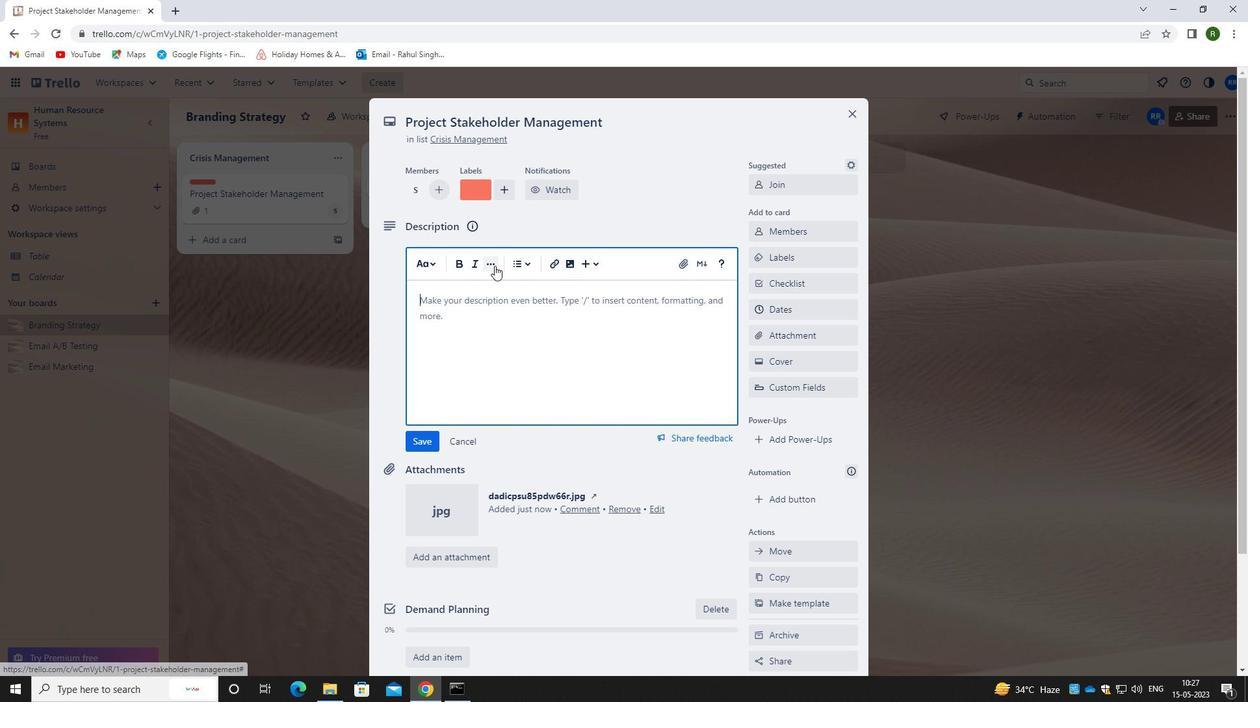 
Action: Mouse pressed left at (481, 314)
Screenshot: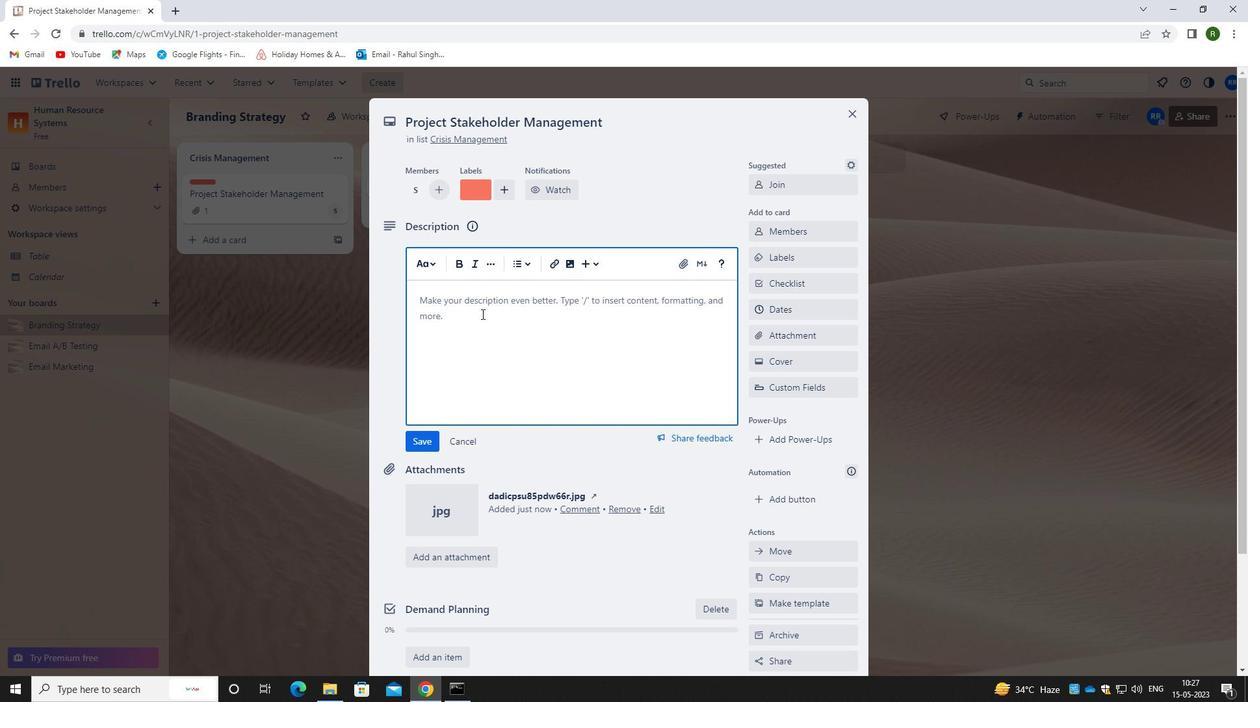 
Action: Key pressed <Key.caps_lock>C<Key.caps_lock>REATE<Key.space>AND<Key.space>SEND<Key.space>OUT<Key.space>EMPLOYEE<Key.space>SATISFACTION<Key.space>SURVEY<Key.space>ON<Key.space>PERFORMANCE<Key.space>FEEDBACK<Key.space>AND<Key.space>RECOGNITION
Screenshot: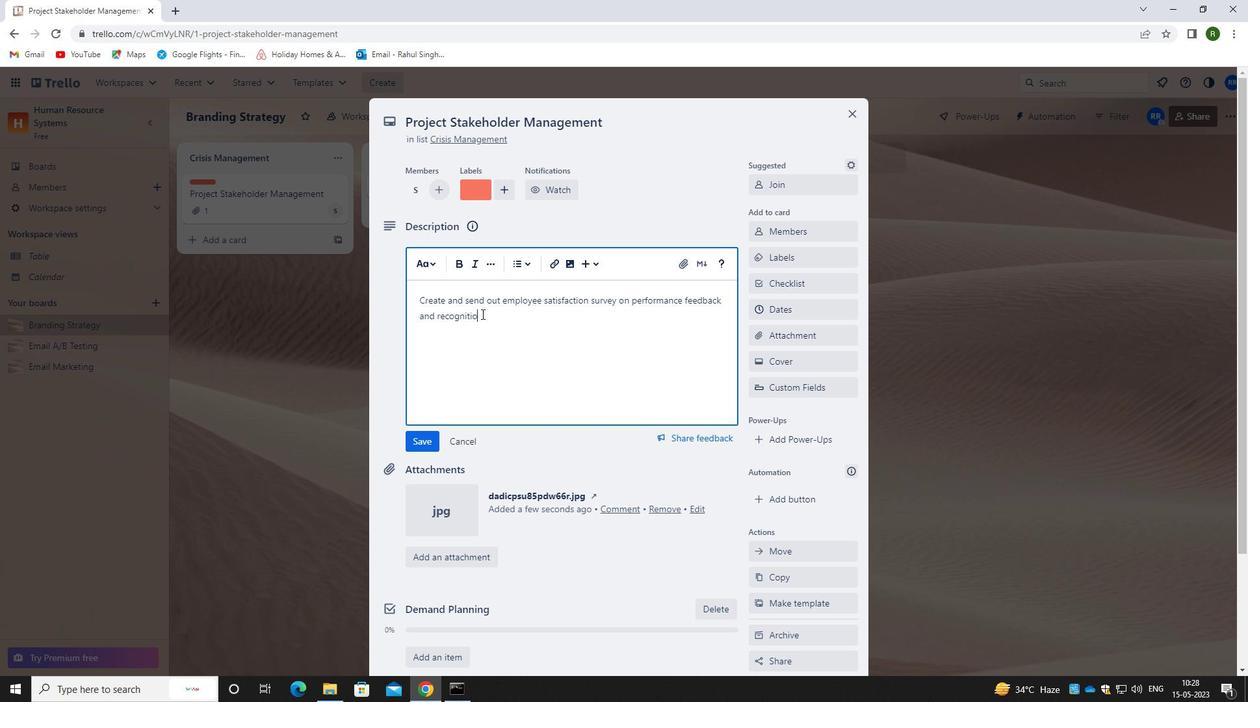 
Action: Mouse moved to (419, 443)
Screenshot: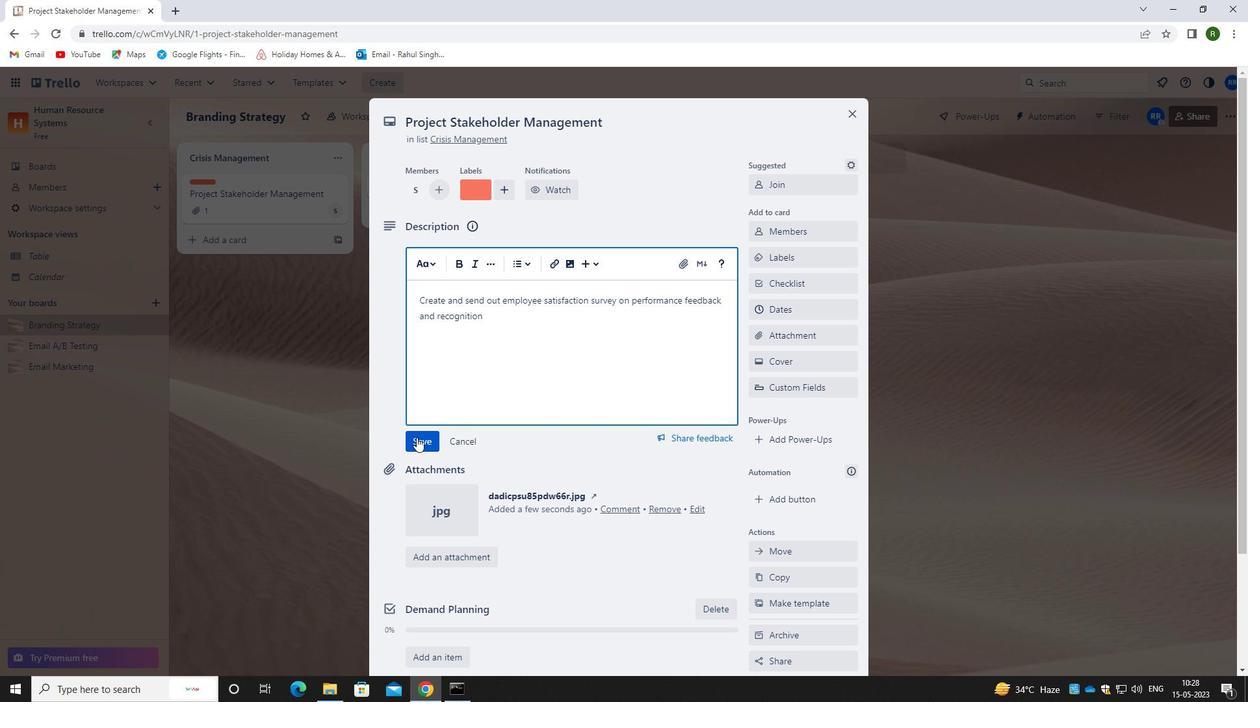 
Action: Mouse pressed left at (419, 443)
Screenshot: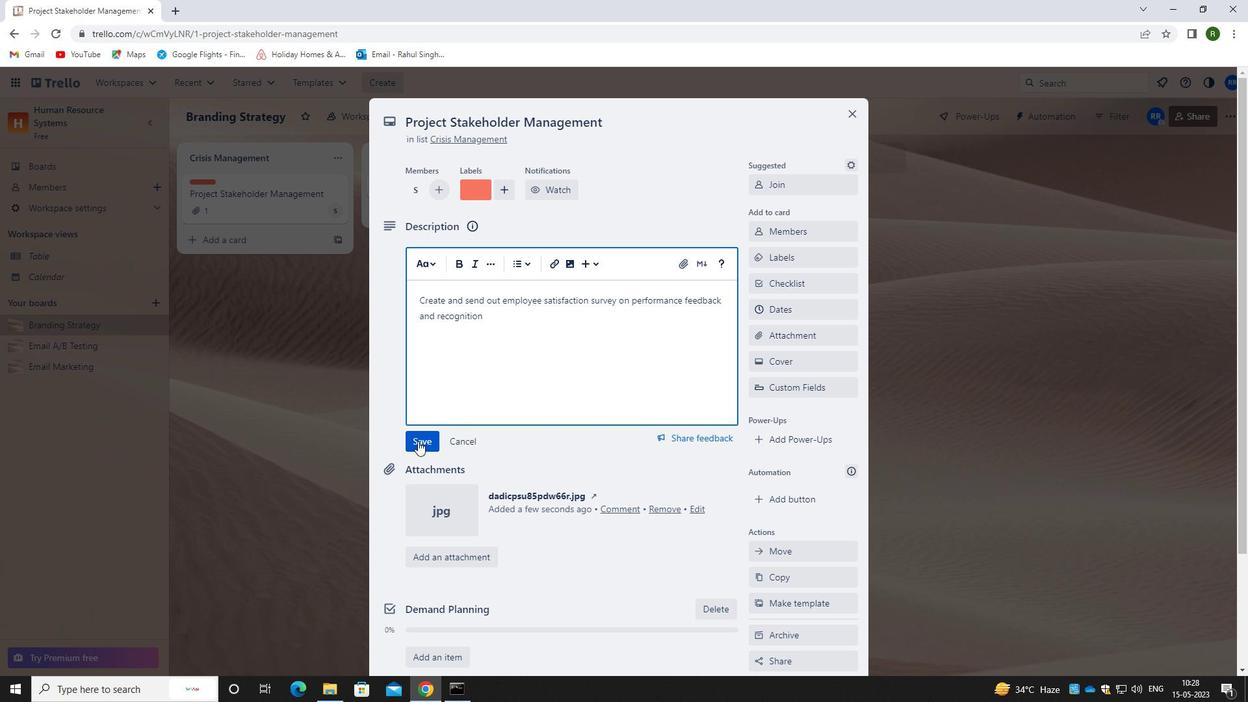 
Action: Mouse moved to (539, 386)
Screenshot: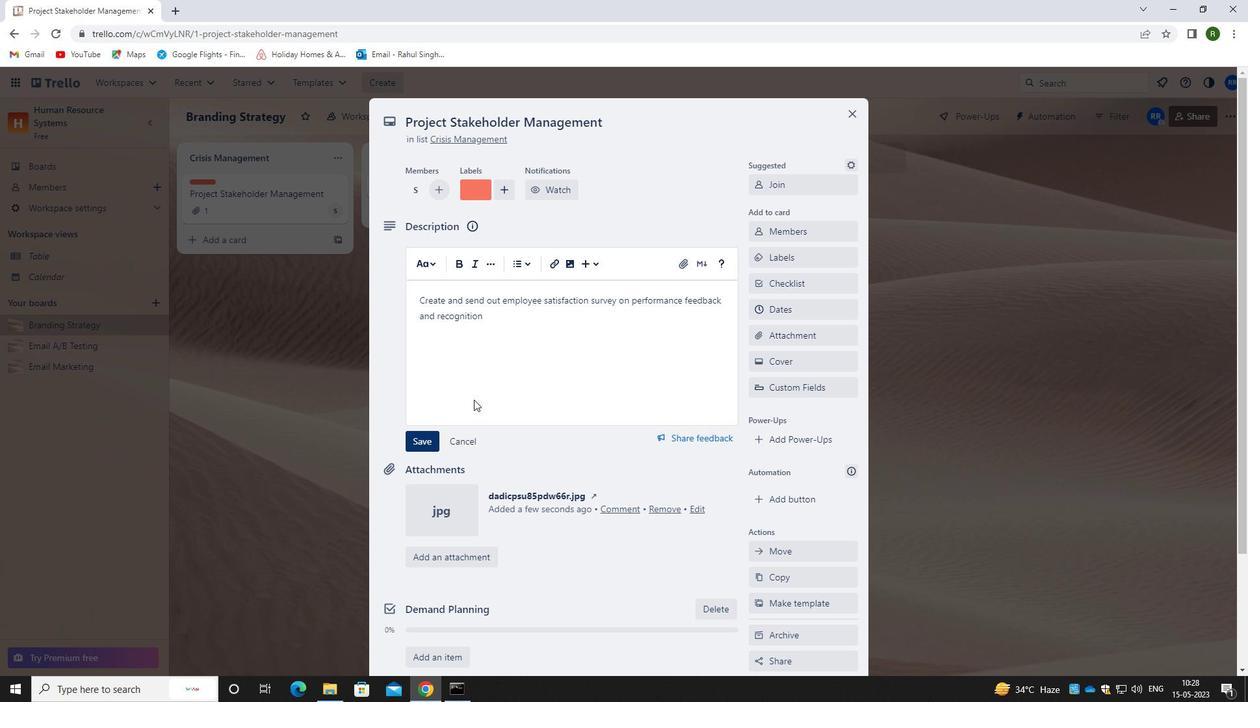 
Action: Mouse scrolled (539, 385) with delta (0, 0)
Screenshot: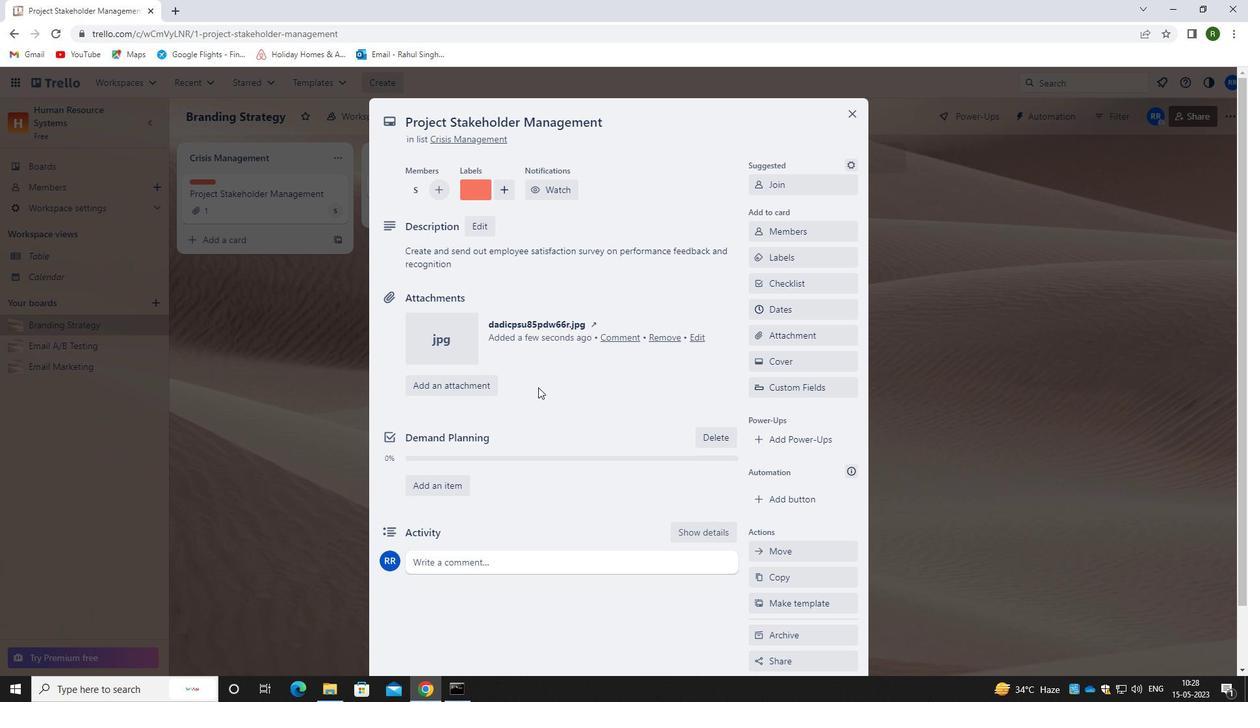 
Action: Mouse scrolled (539, 385) with delta (0, 0)
Screenshot: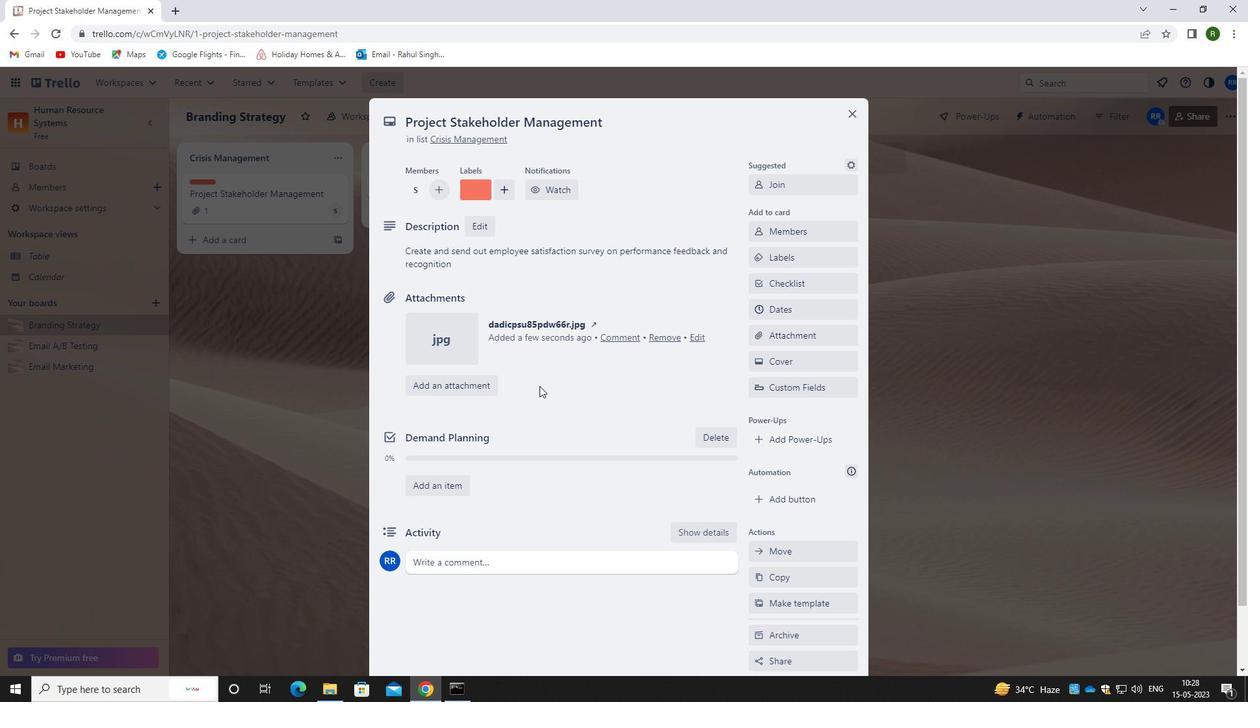 
Action: Mouse scrolled (539, 385) with delta (0, 0)
Screenshot: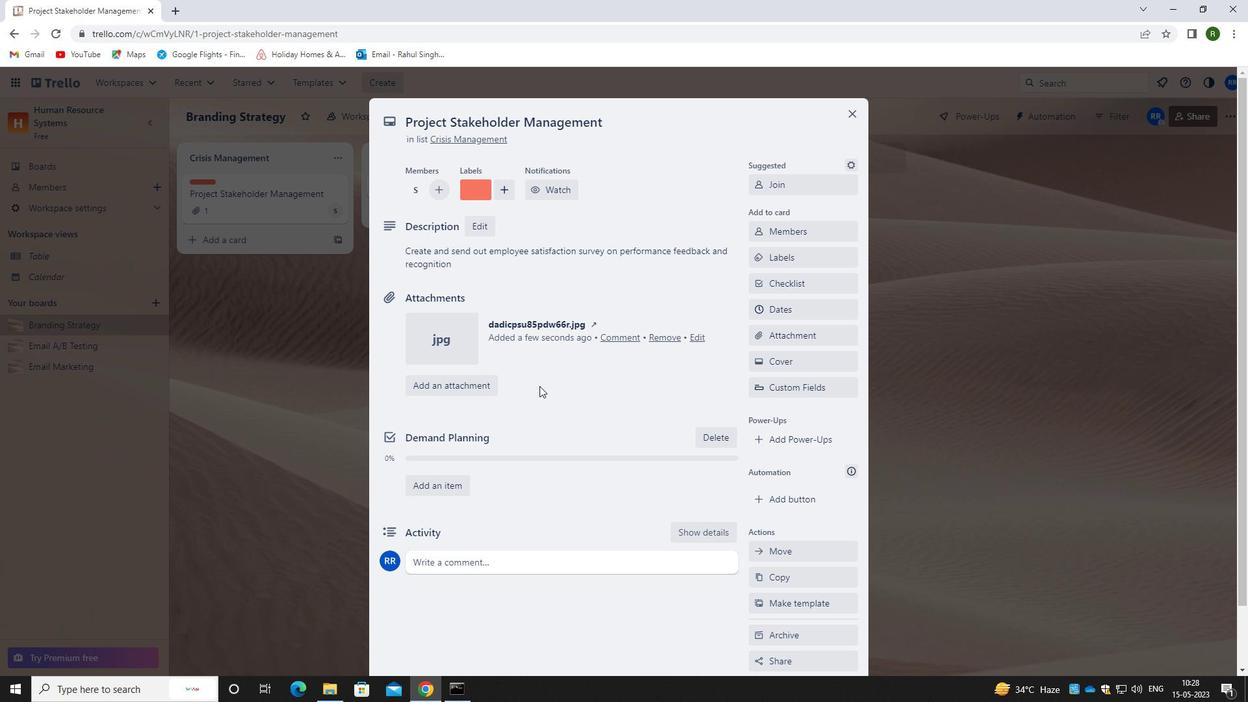 
Action: Mouse moved to (485, 494)
Screenshot: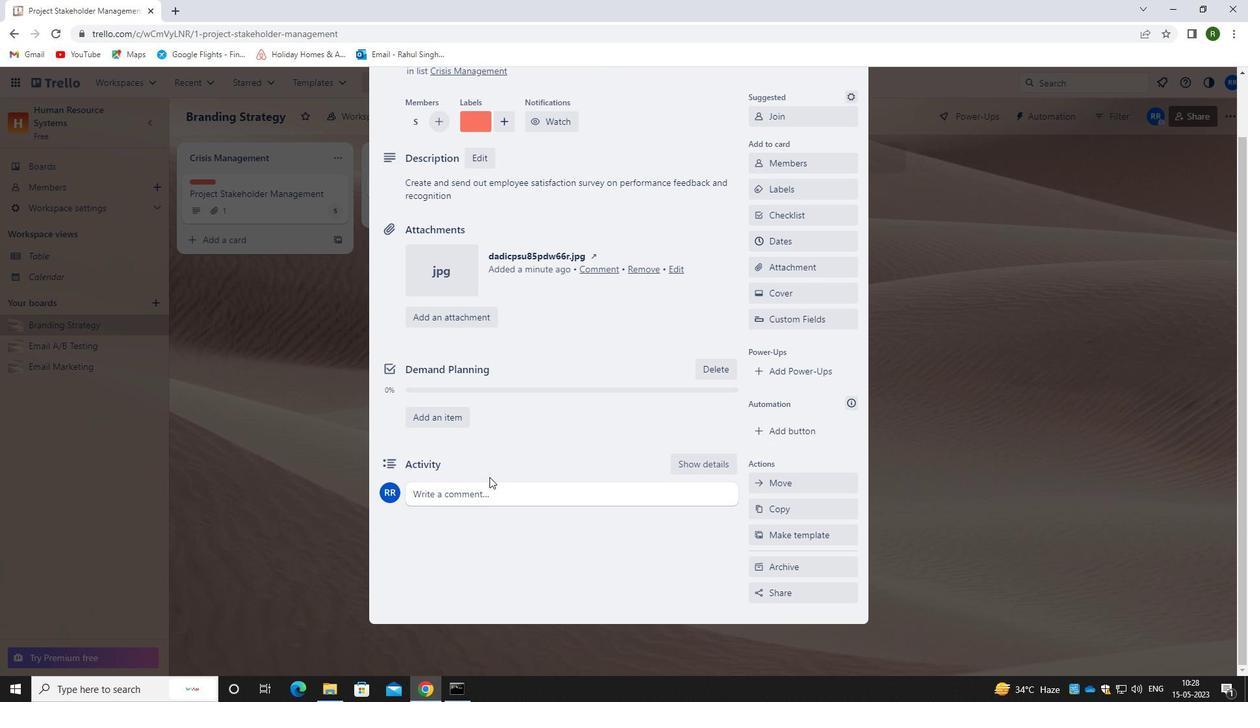 
Action: Mouse pressed left at (485, 494)
Screenshot: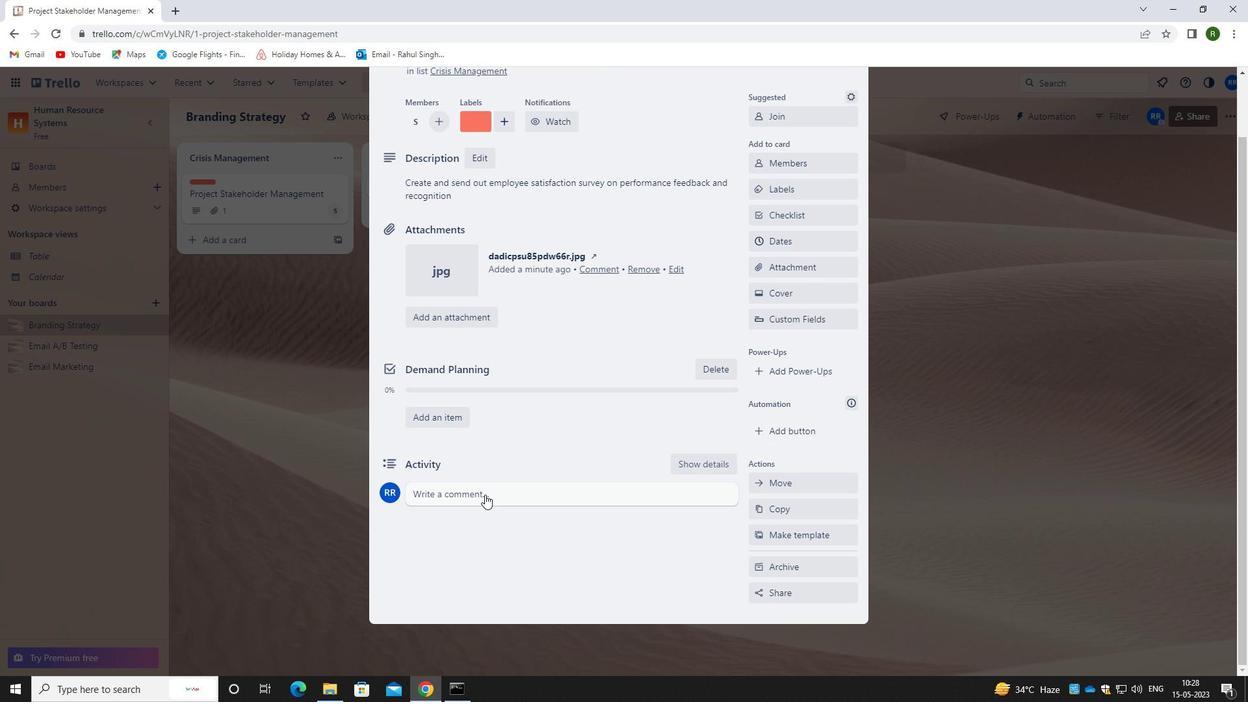 
Action: Mouse moved to (462, 537)
Screenshot: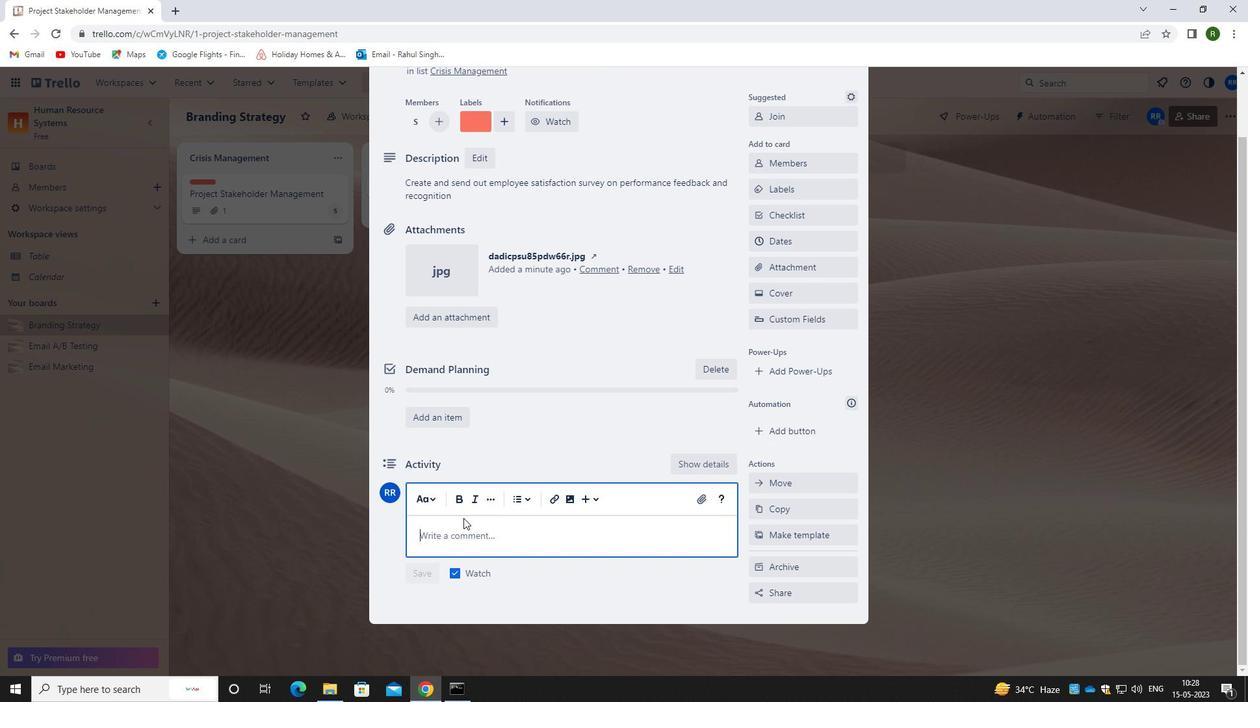 
Action: Mouse pressed left at (462, 537)
Screenshot: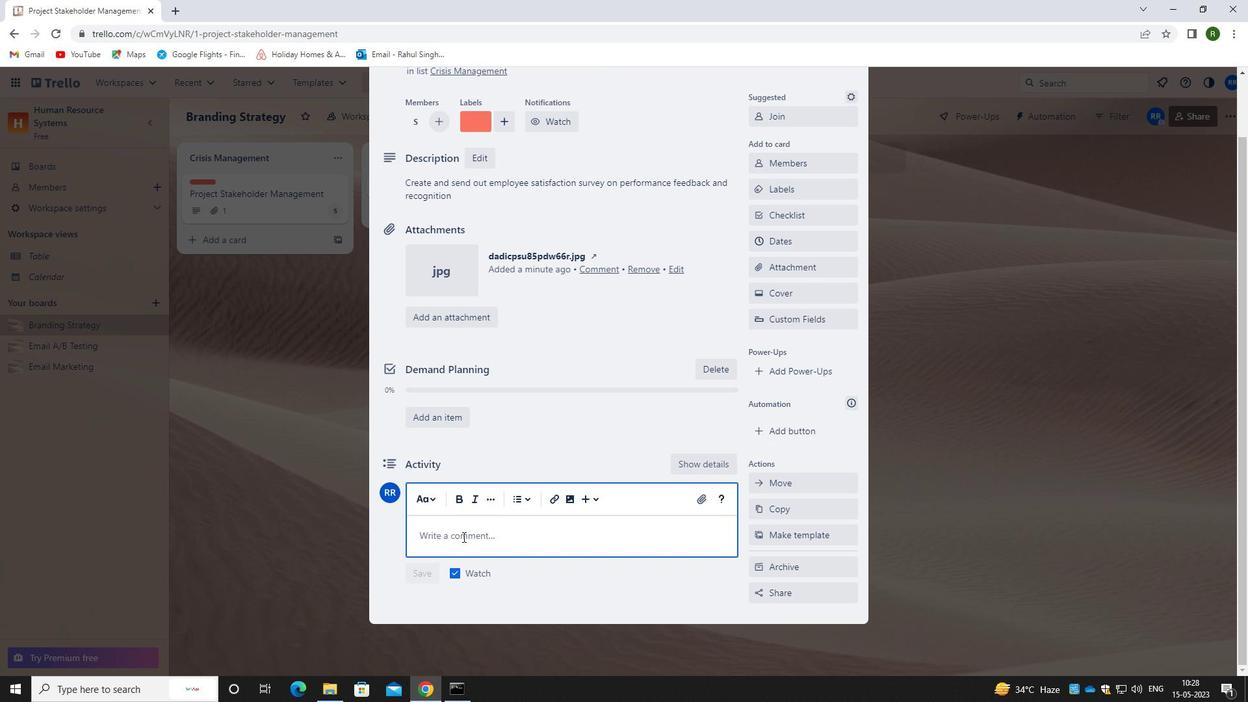 
Action: Mouse moved to (462, 538)
Screenshot: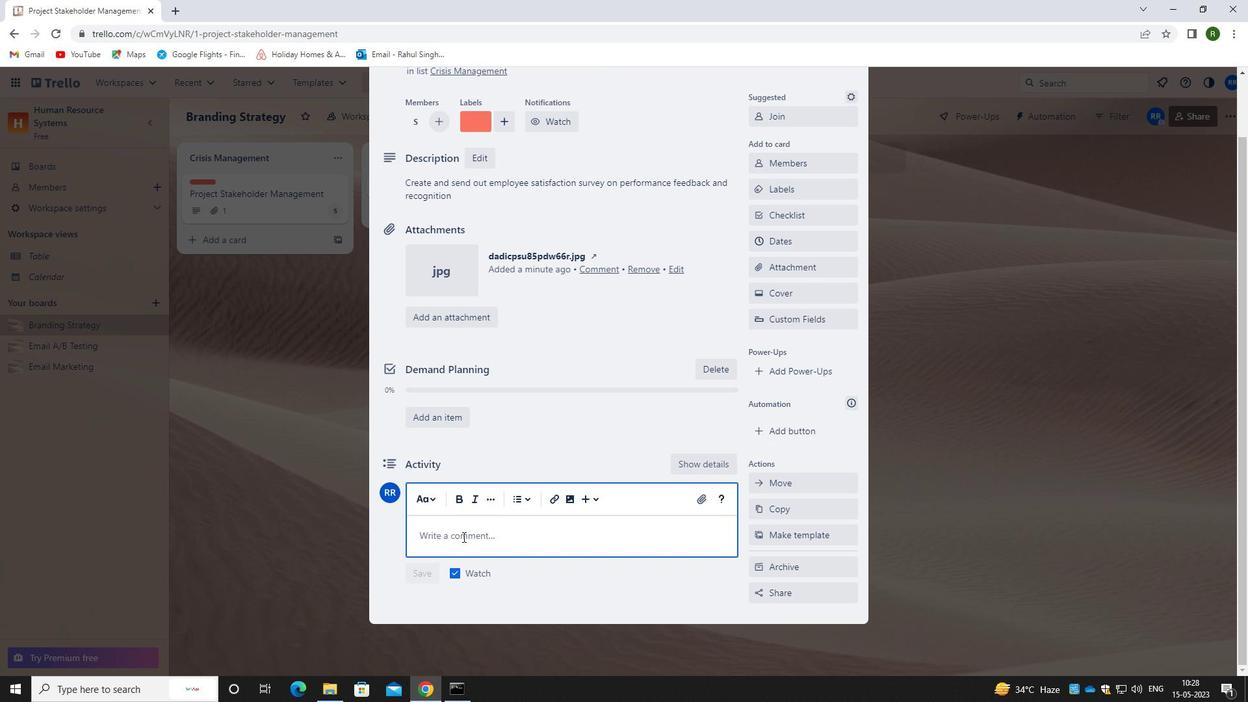 
Action: Key pressed <Key.caps_lock>T<Key.caps_lock>HIS<Key.space>TASK<Key.space>PRESENTS<Key.space>AN<Key.space>OPPORTUNITY<Key.space>TO<Key.space>SHOW<Key.space><Key.backspace>CASE<Key.space>OUR<Key.space>PROBLEM<Key.space><Key.backspace>-SOLVING<Key.space>AND<Key.space>CRIT<Key.backspace>C<Key.backspace>TICAL<Key.space>S<Key.backspace>TECHNI<Key.backspace><Key.backspace><Key.backspace><Key.backspace><Key.backspace>HINKING<Key.space>SKILLS,<Key.space>FINDING<Key.space>SOLUTIONS<Key.space>TO<Key.space>COMPLEX<Key.space>CHALLENGES.
Screenshot: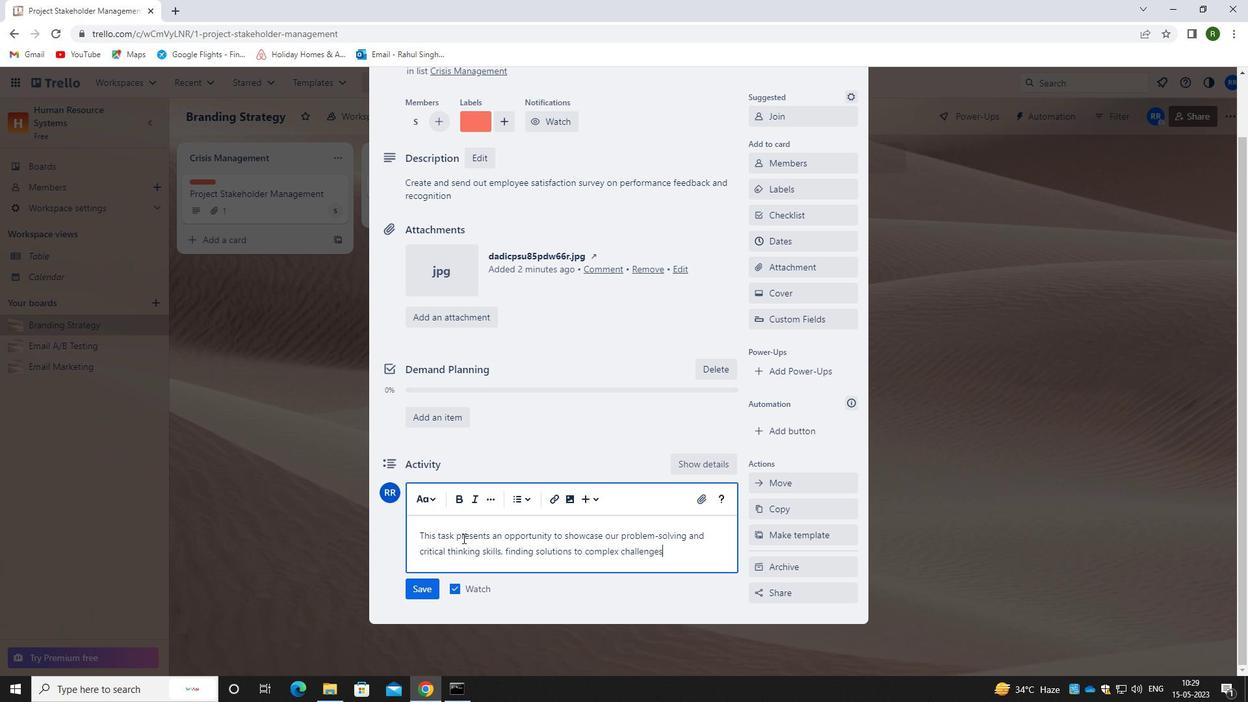 
Action: Mouse moved to (423, 593)
Screenshot: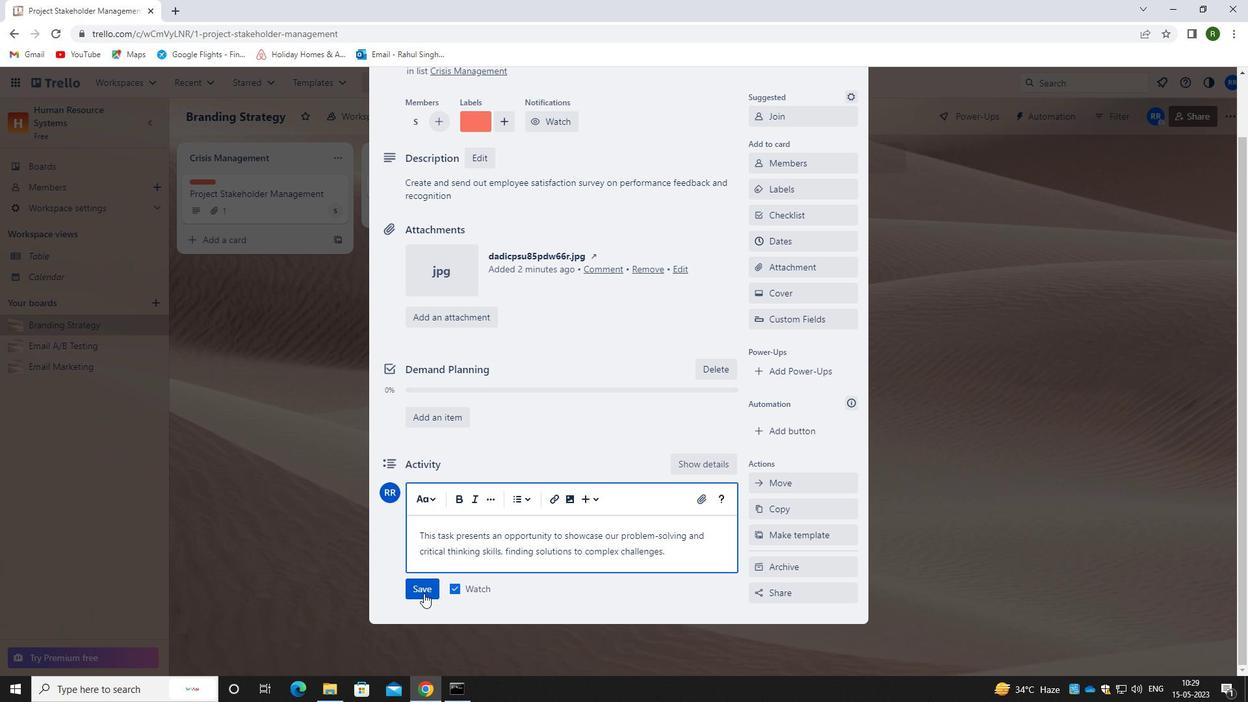 
Action: Mouse pressed left at (423, 593)
Screenshot: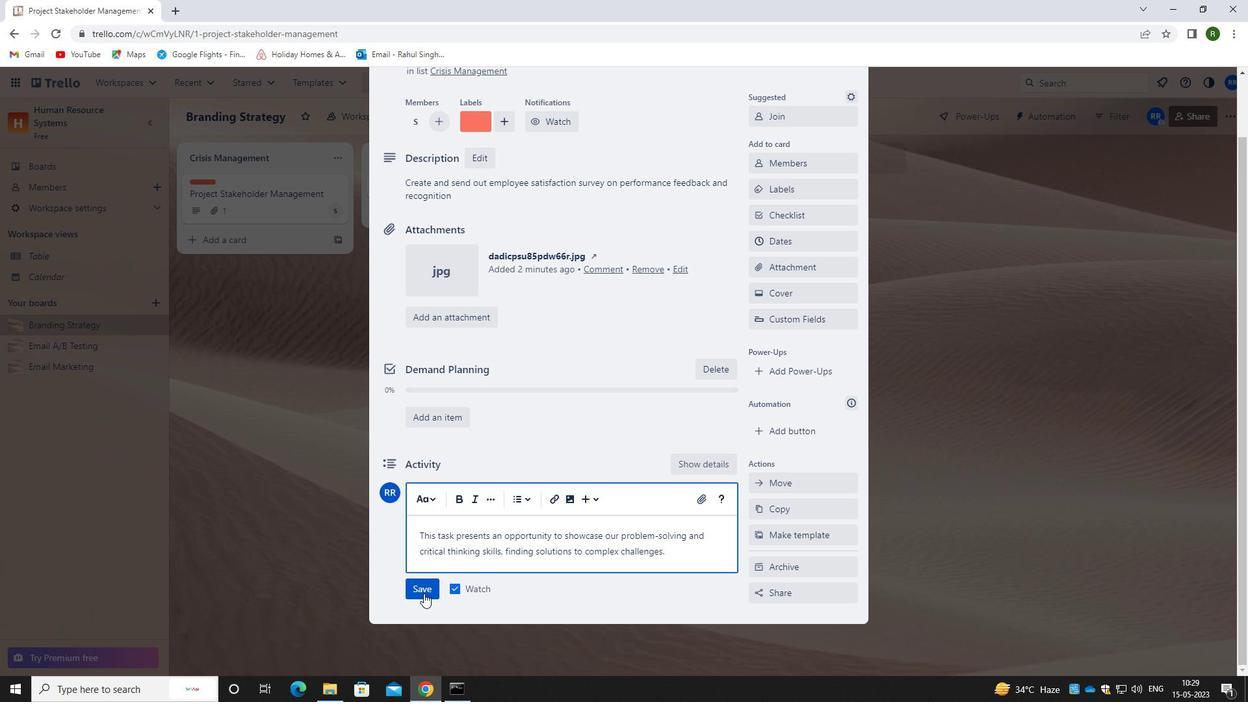 
Action: Mouse moved to (797, 241)
Screenshot: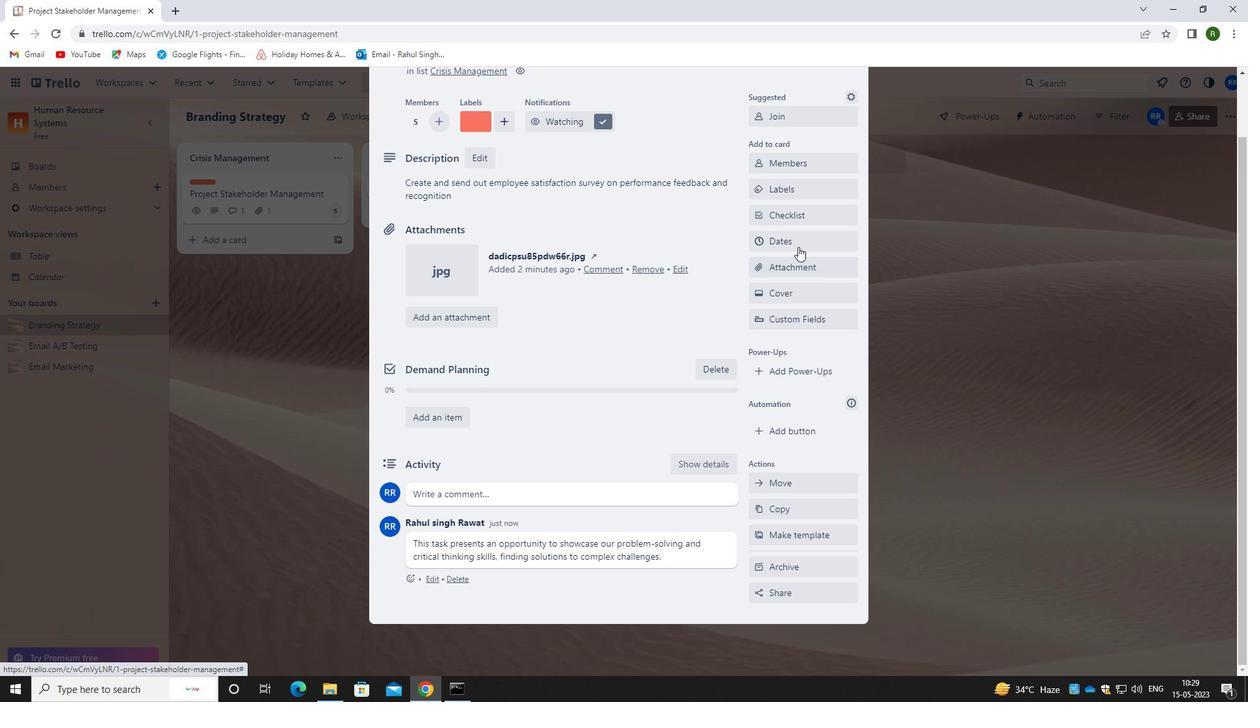 
Action: Mouse pressed left at (797, 241)
Screenshot: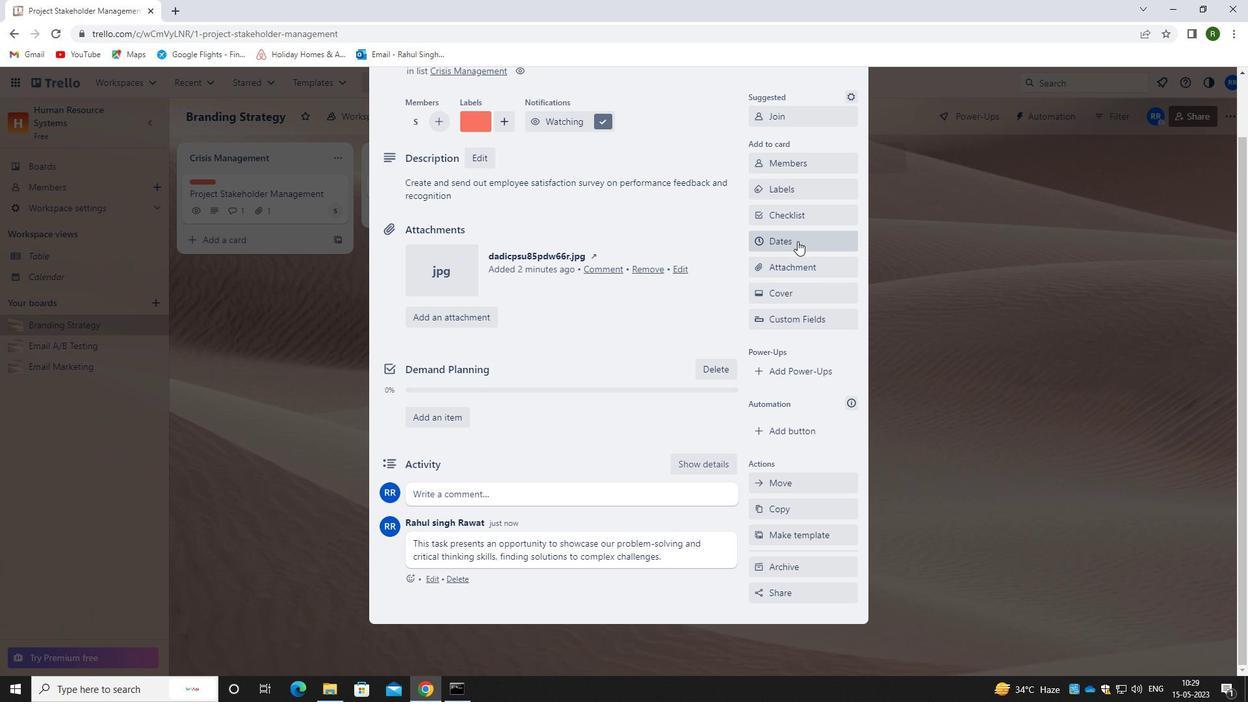
Action: Mouse moved to (765, 351)
Screenshot: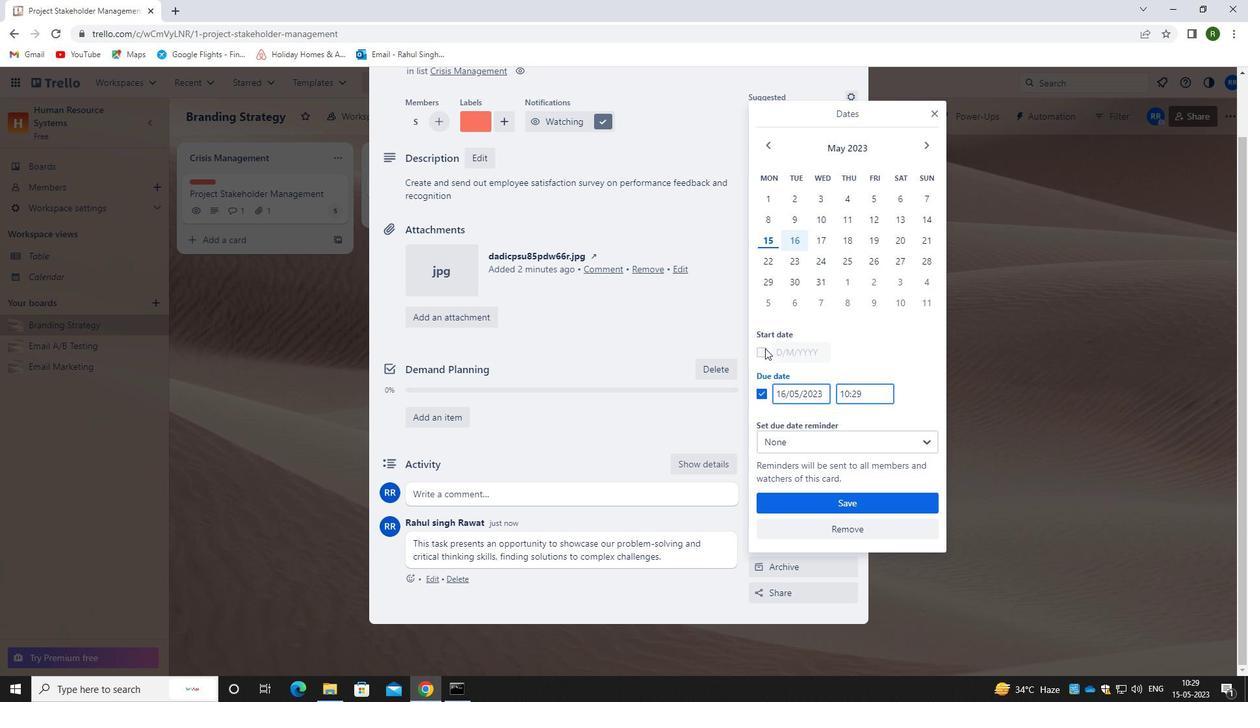 
Action: Mouse pressed left at (765, 351)
Screenshot: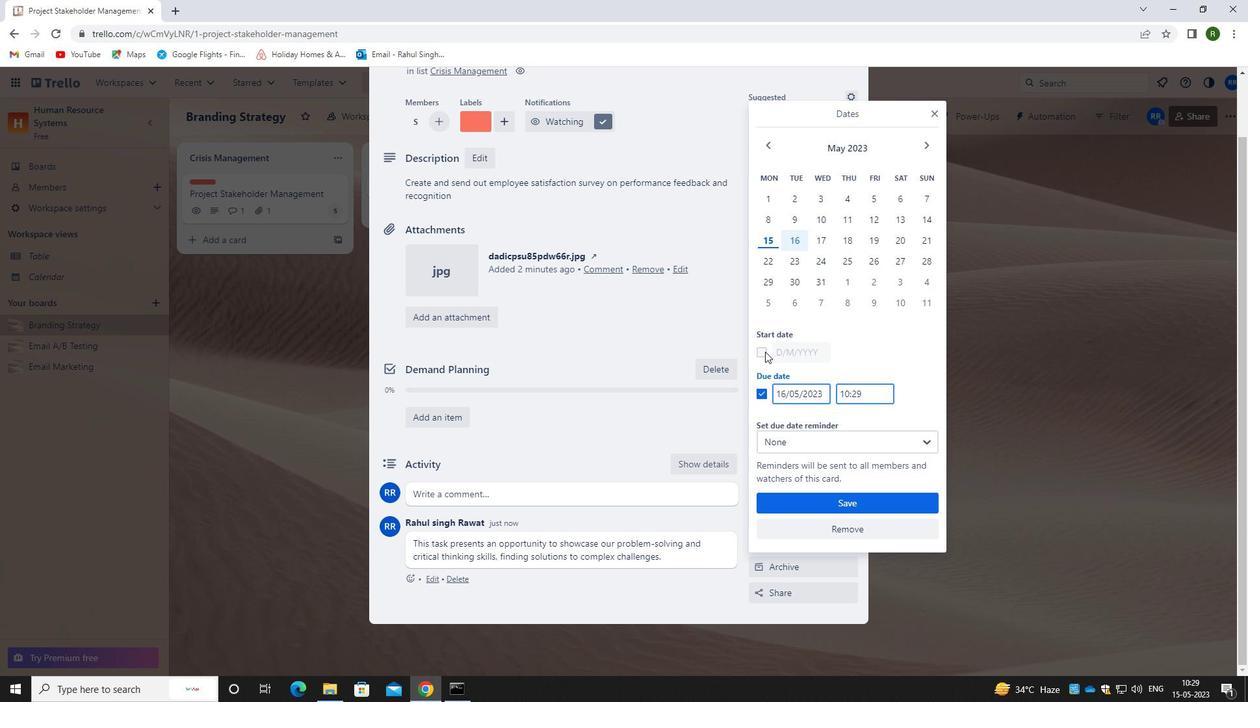 
Action: Mouse moved to (824, 352)
Screenshot: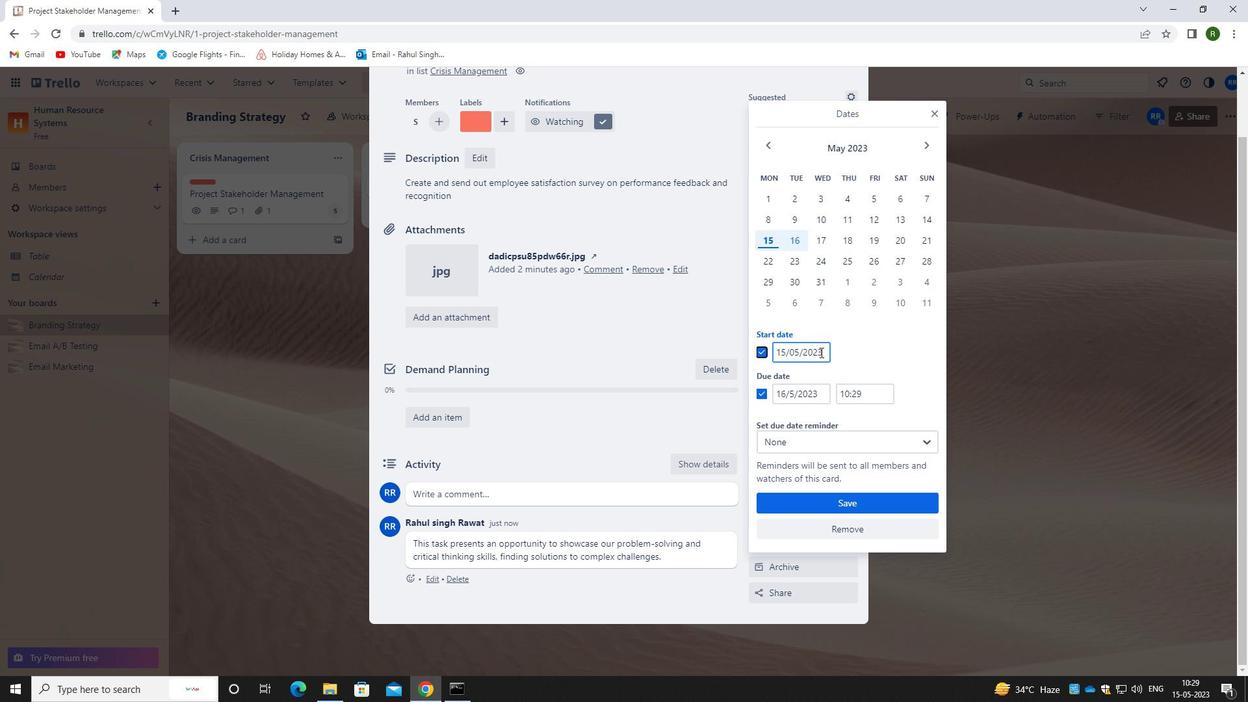 
Action: Mouse pressed left at (824, 352)
Screenshot: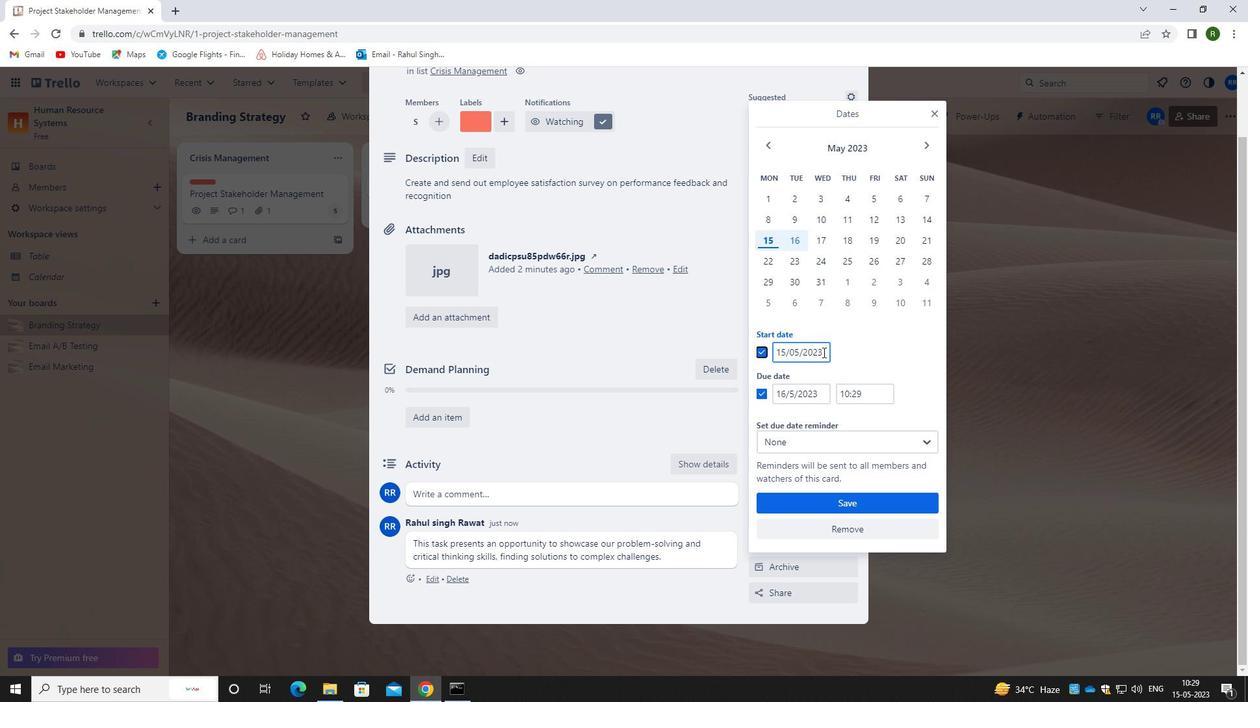
Action: Mouse moved to (750, 356)
Screenshot: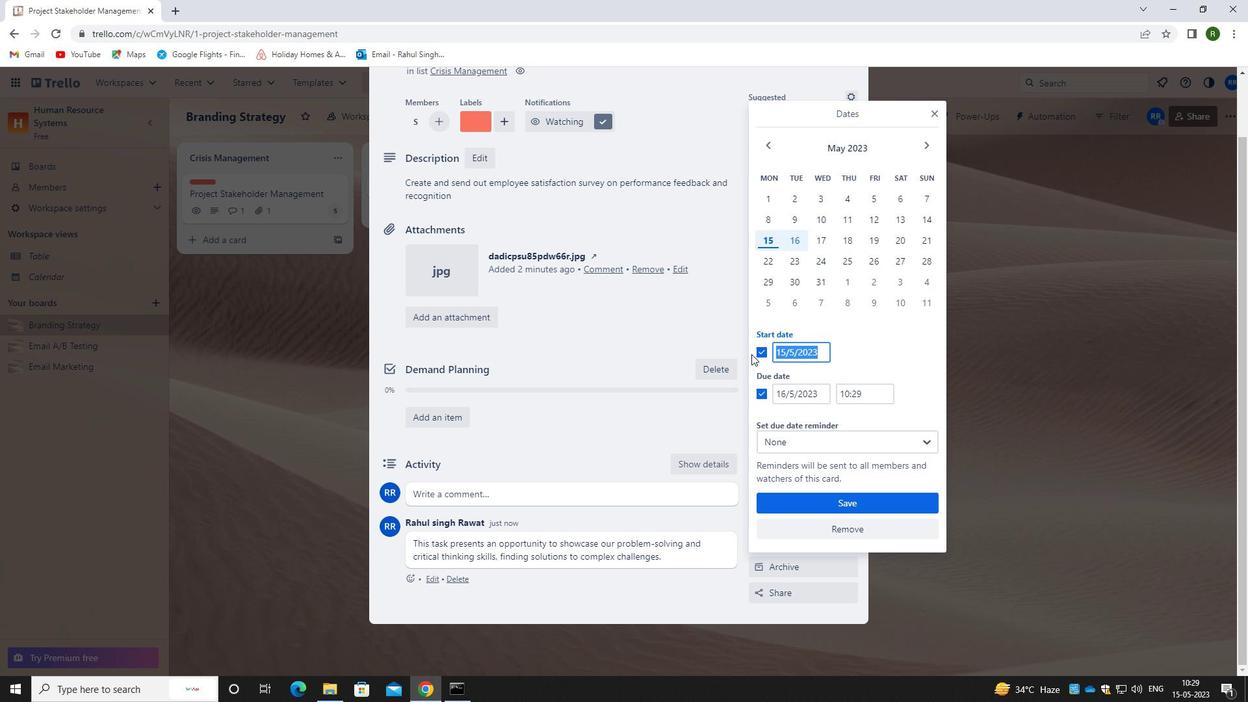 
Action: Key pressed 01/01/1900
Screenshot: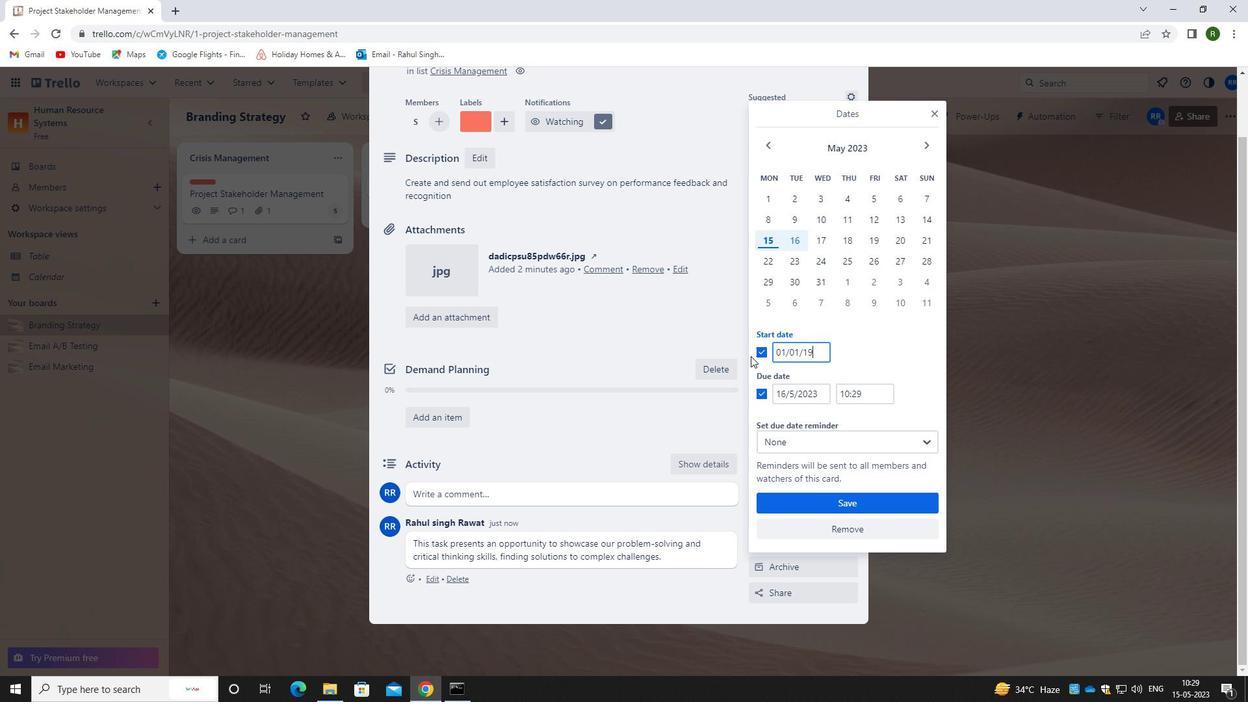 
Action: Mouse moved to (817, 395)
Screenshot: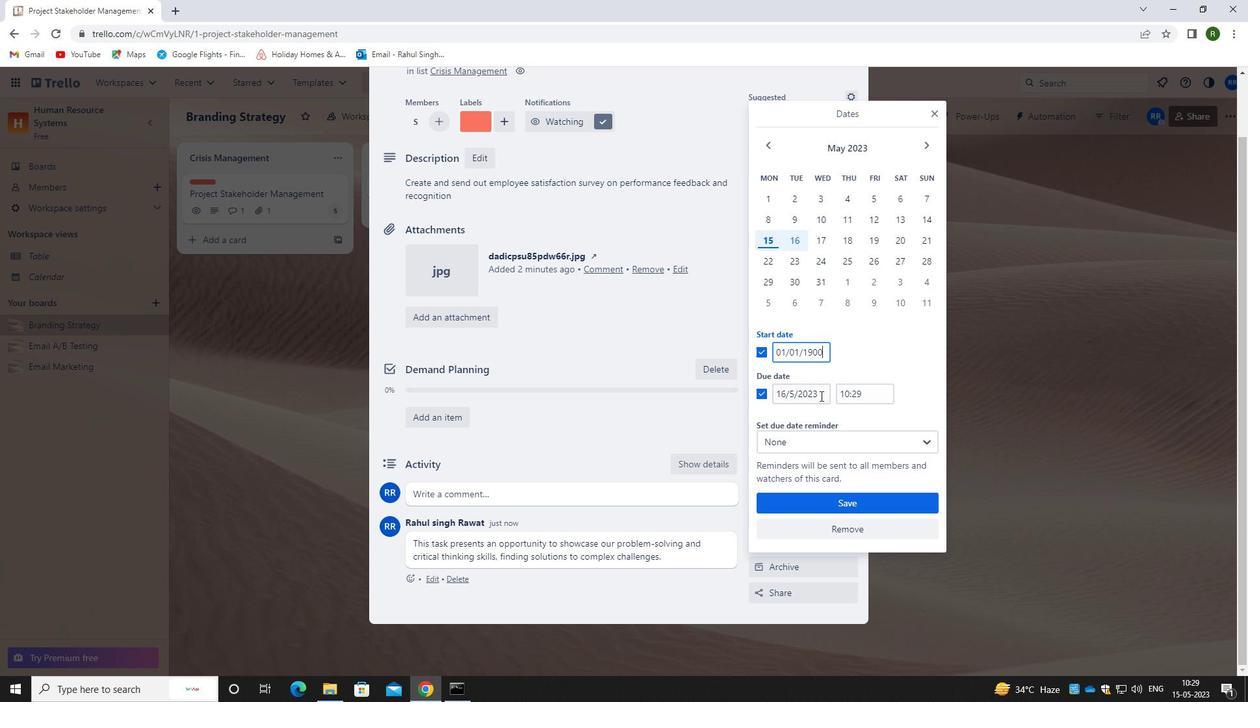 
Action: Mouse pressed left at (817, 395)
Screenshot: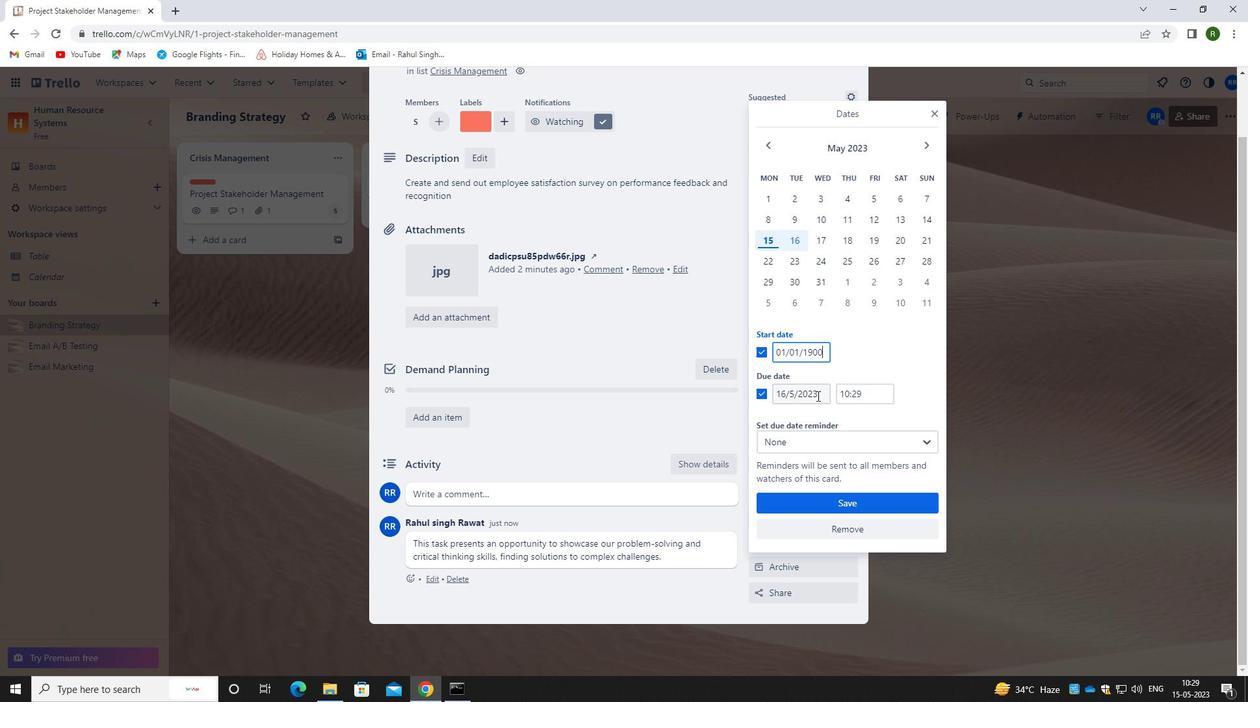
Action: Mouse moved to (810, 392)
Screenshot: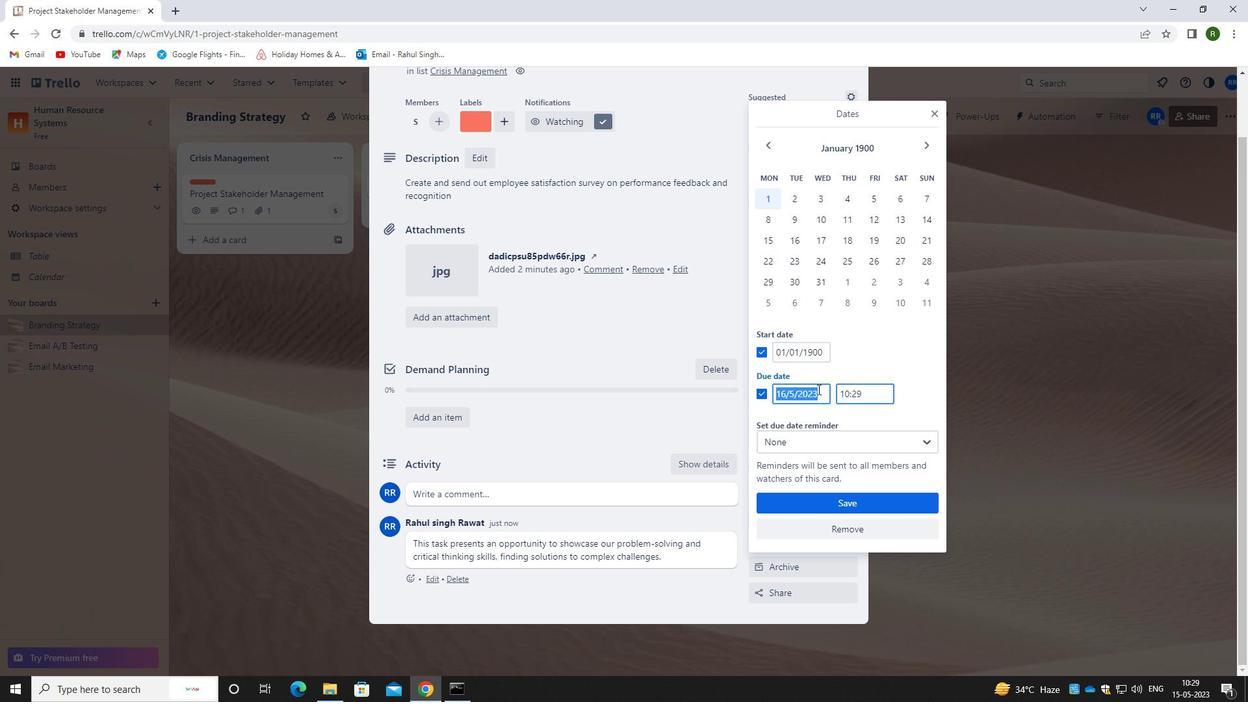 
Action: Key pressed 08/01/1900
Screenshot: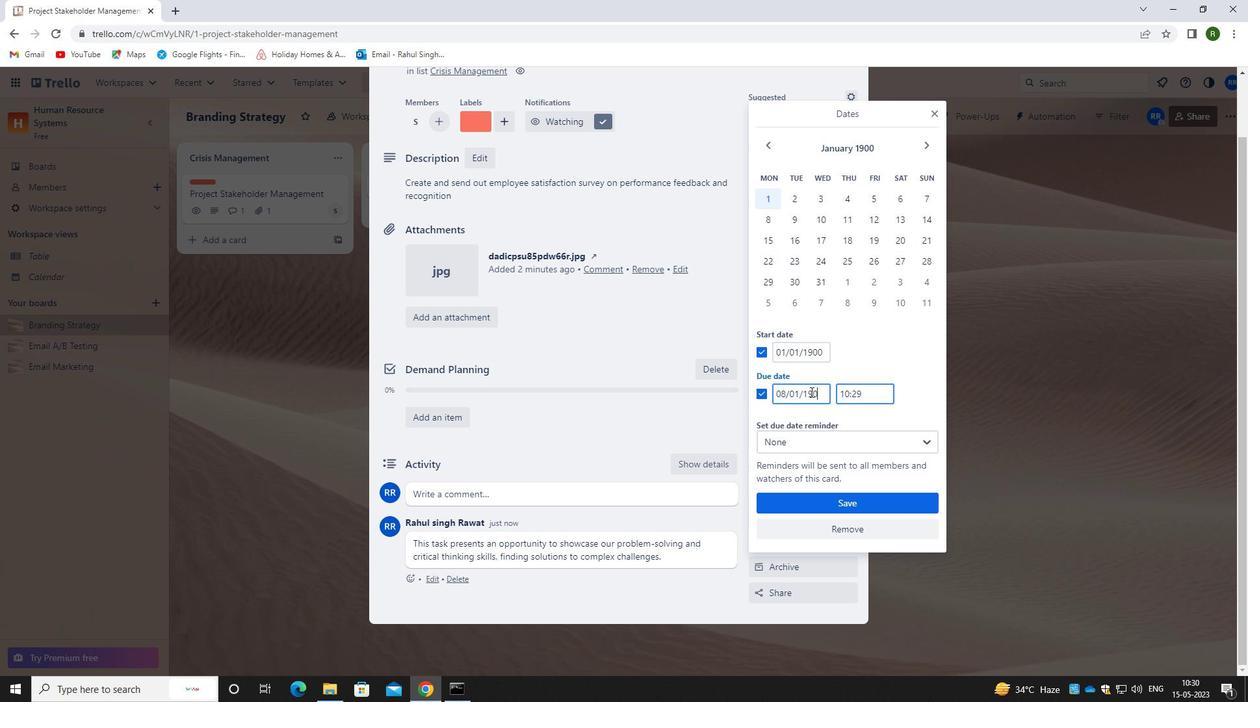 
Action: Mouse moved to (832, 503)
Screenshot: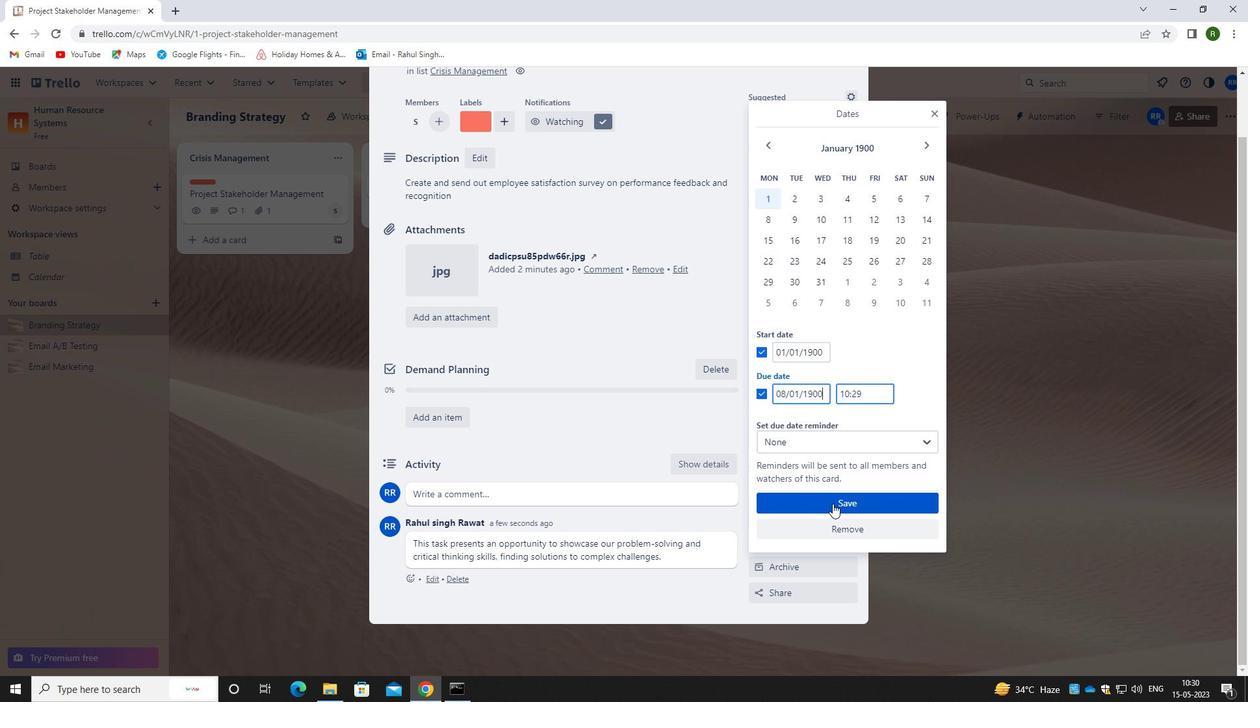 
Action: Mouse pressed left at (832, 503)
Screenshot: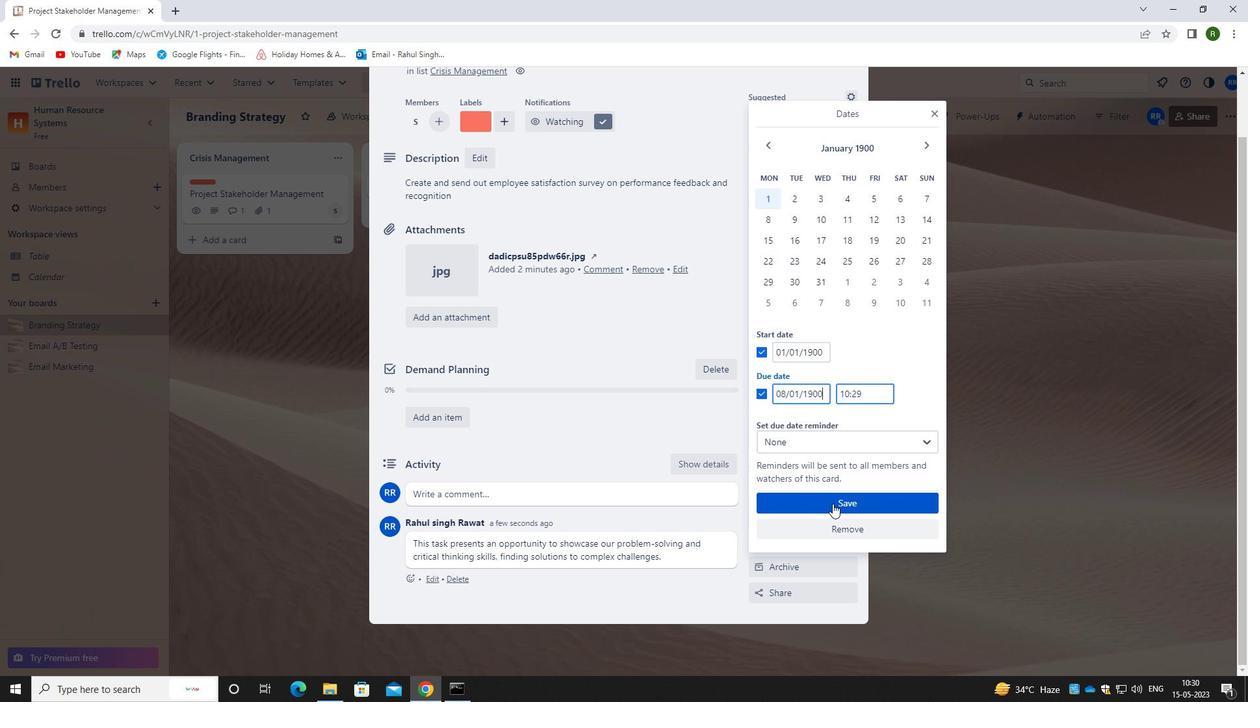 
Action: Mouse moved to (683, 425)
Screenshot: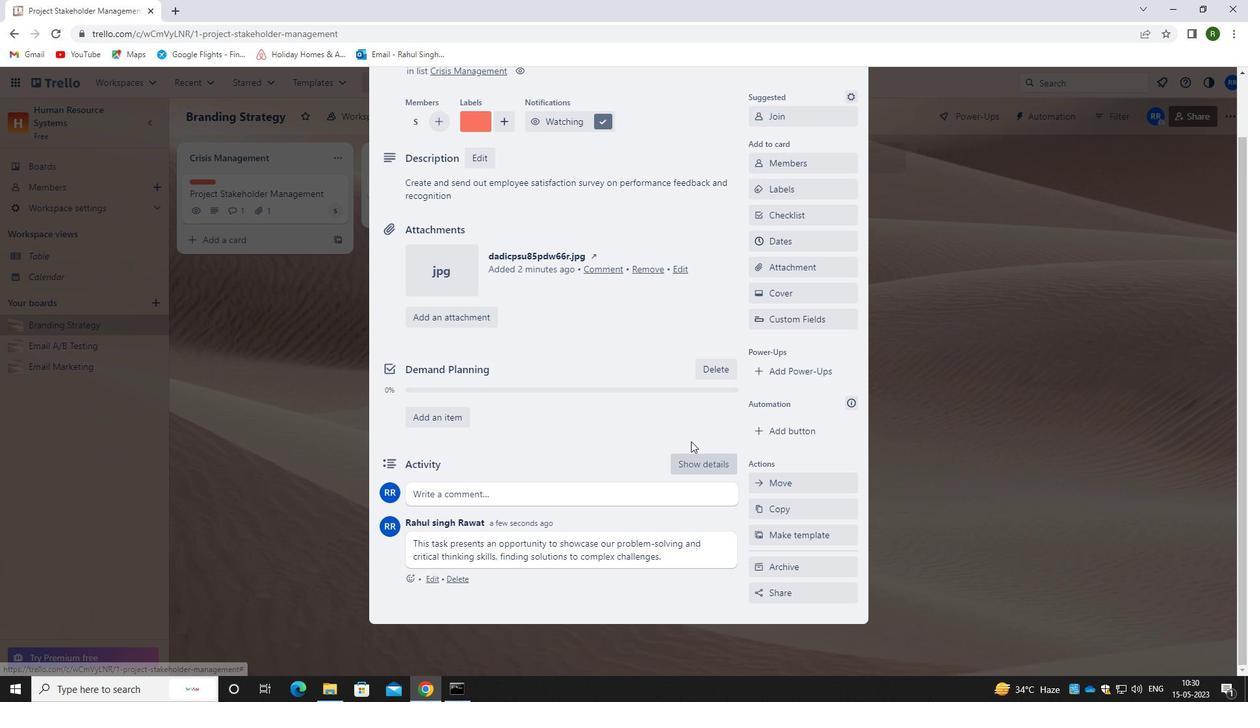 
Action: Mouse scrolled (683, 426) with delta (0, 0)
Screenshot: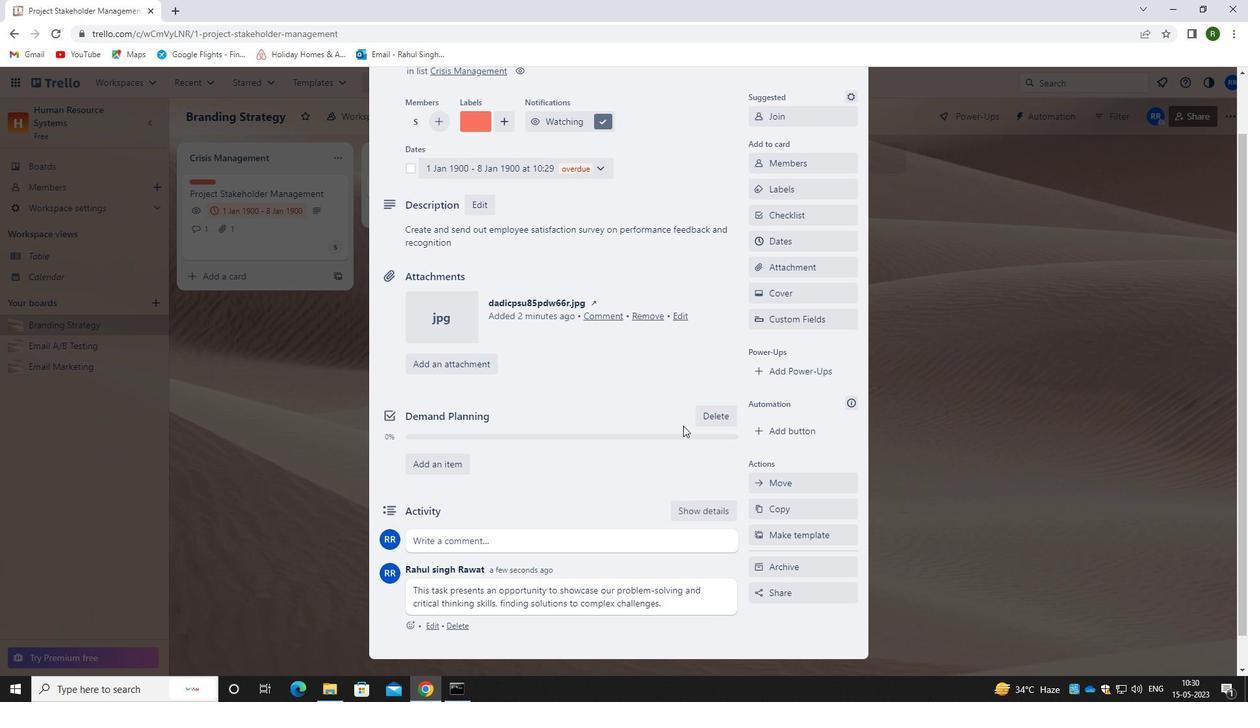 
